 Task: Search one way flight ticket for 2 adults, 2 infants in seat and 1 infant on lap in first from Kaunakakai, Molokai: Molokai Airport (hoolehua Airport) to Springfield: Abraham Lincoln Capital Airport on 5-2-2023. Number of bags: 5 checked bags. Price is upto 45000. Outbound departure time preference is 4:00.
Action: Mouse moved to (220, 341)
Screenshot: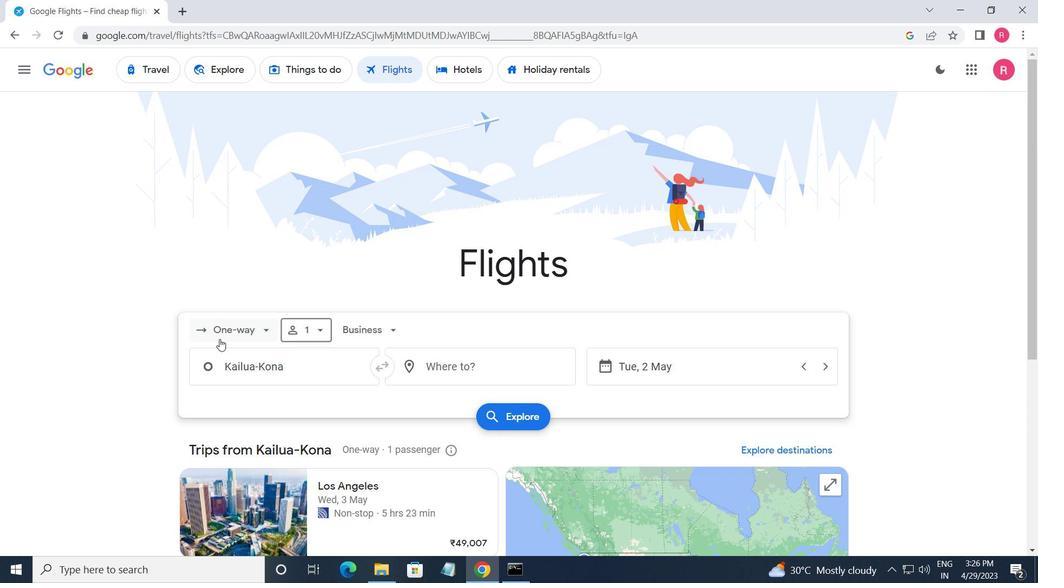 
Action: Mouse pressed left at (220, 341)
Screenshot: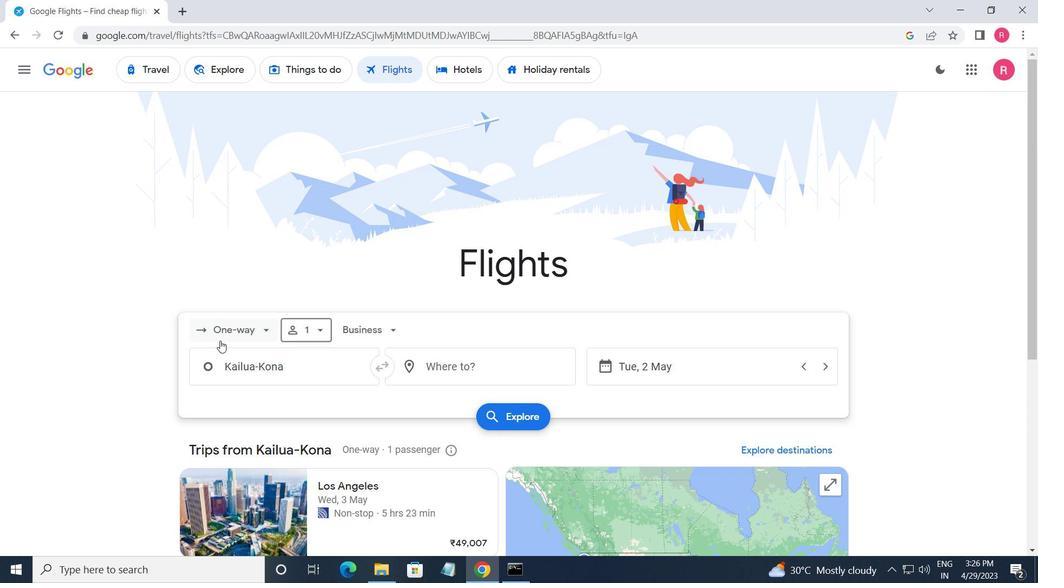 
Action: Mouse moved to (256, 390)
Screenshot: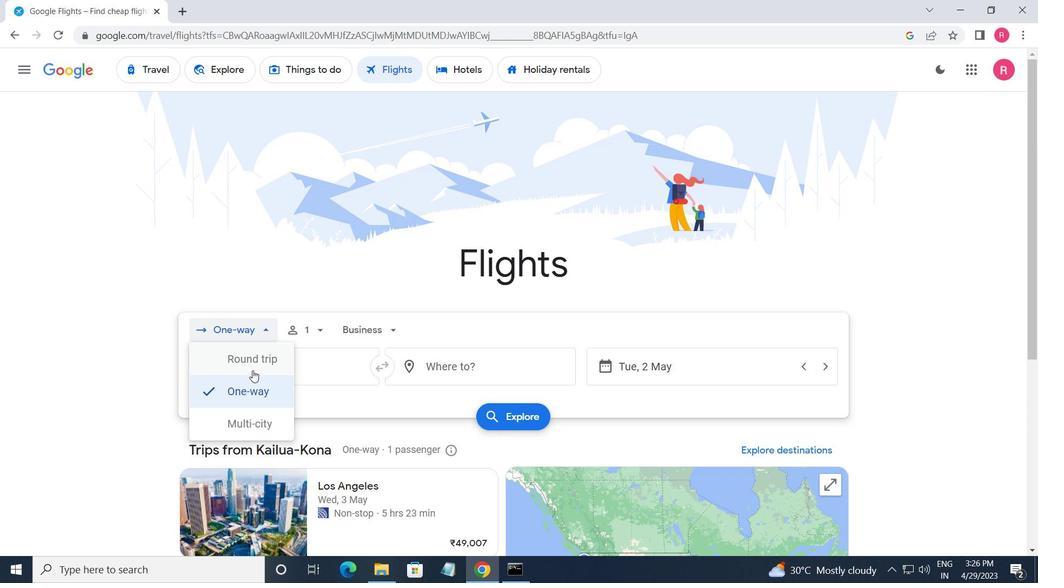 
Action: Mouse pressed left at (256, 390)
Screenshot: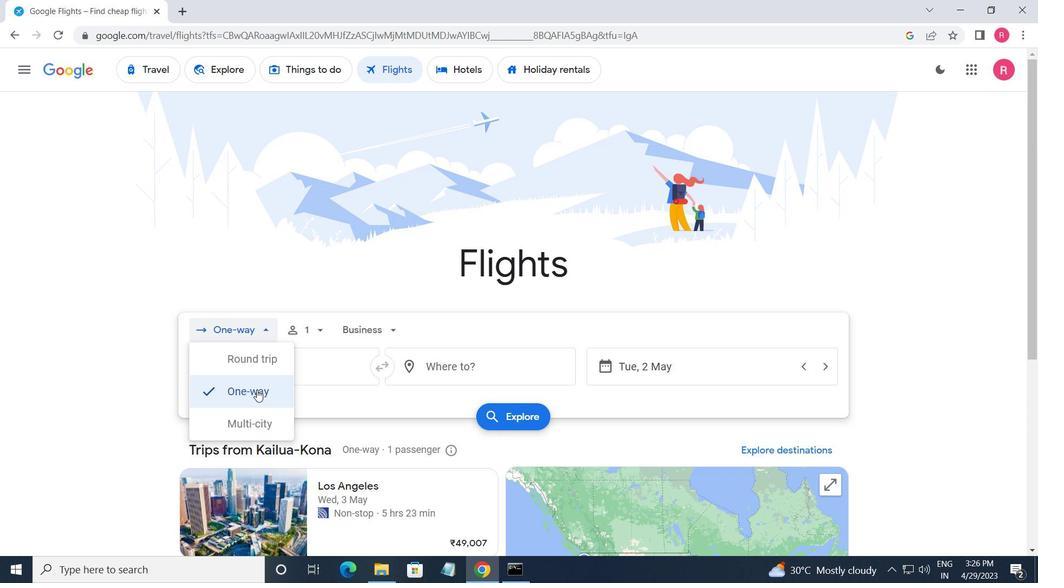 
Action: Mouse moved to (304, 341)
Screenshot: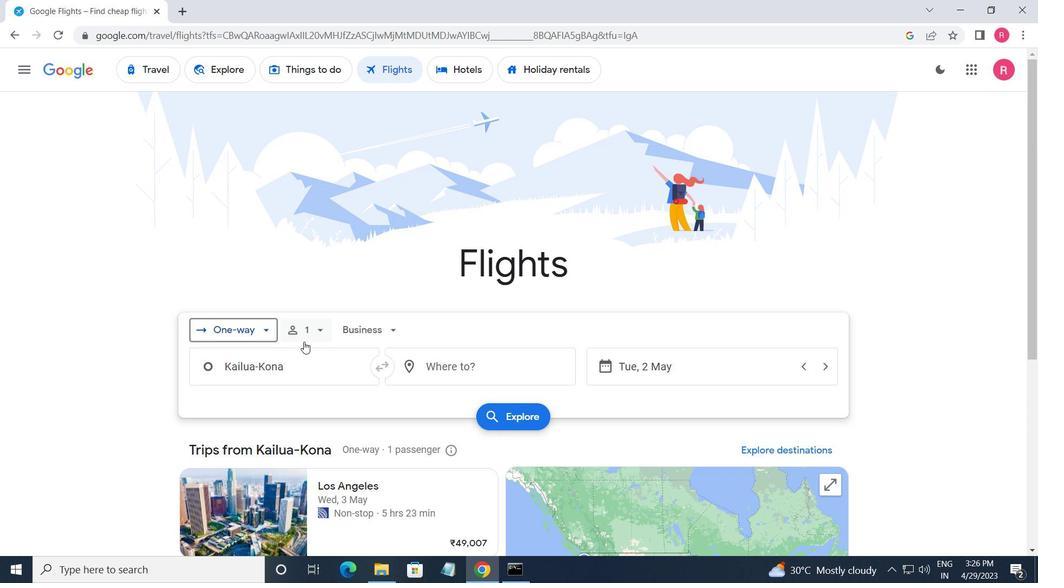 
Action: Mouse pressed left at (304, 341)
Screenshot: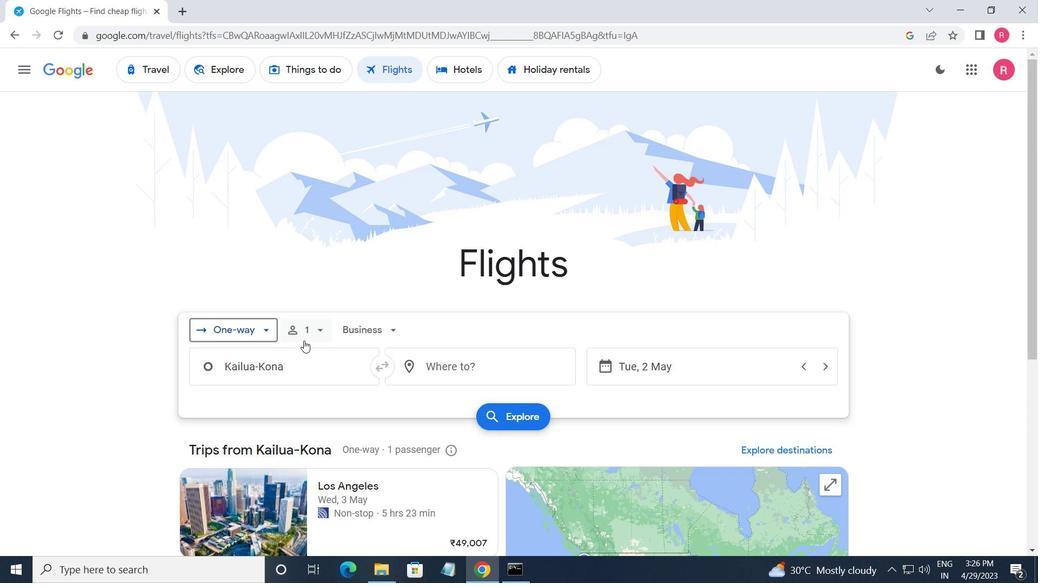 
Action: Mouse moved to (301, 328)
Screenshot: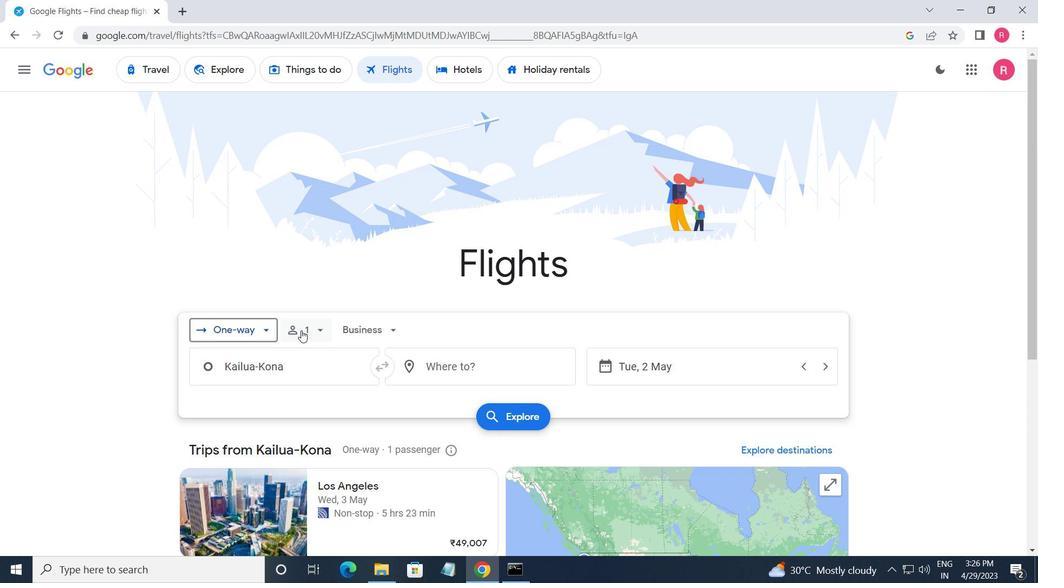 
Action: Mouse pressed left at (301, 328)
Screenshot: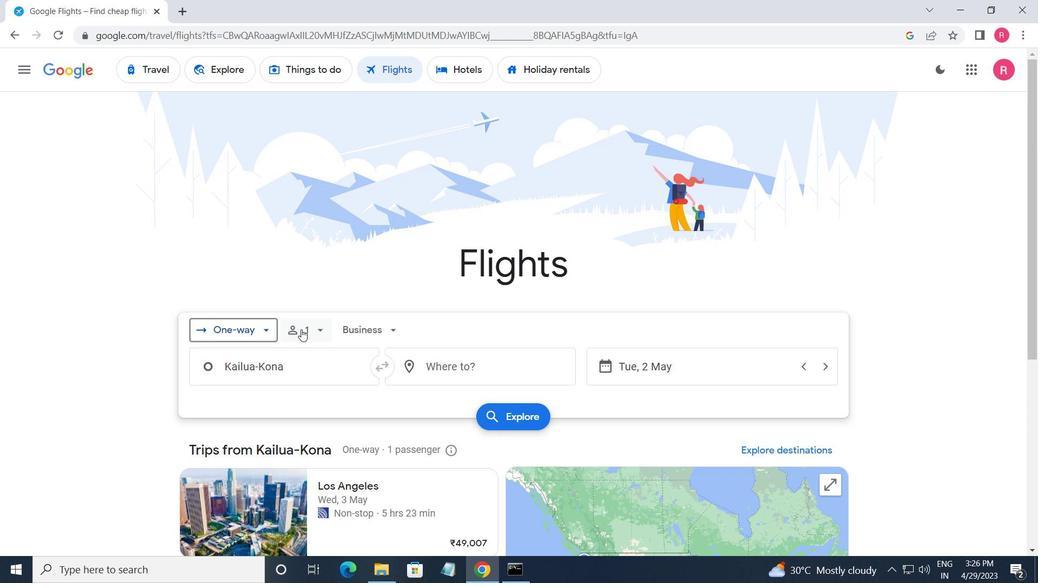 
Action: Mouse moved to (327, 335)
Screenshot: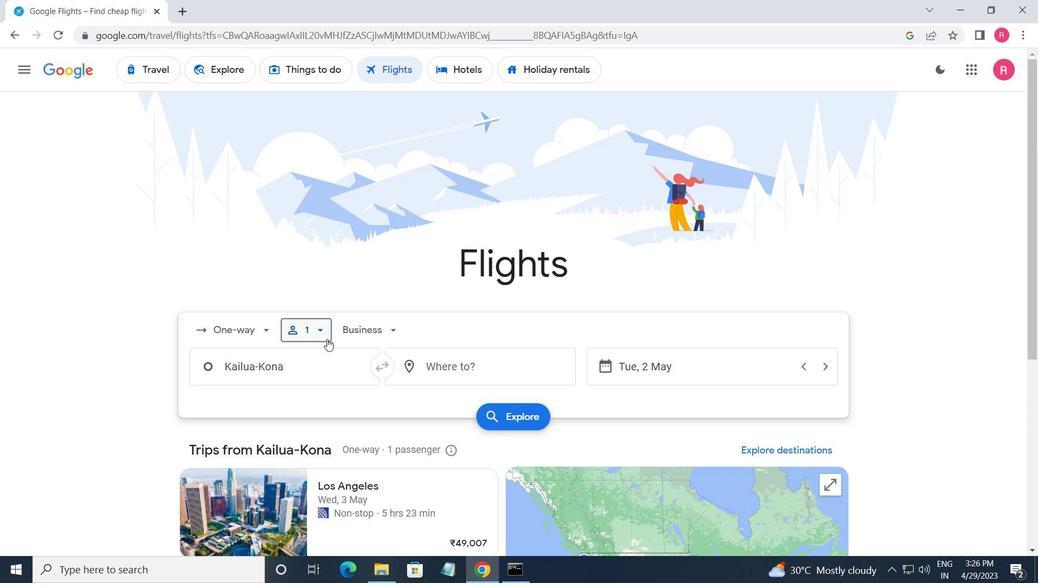 
Action: Mouse pressed left at (327, 335)
Screenshot: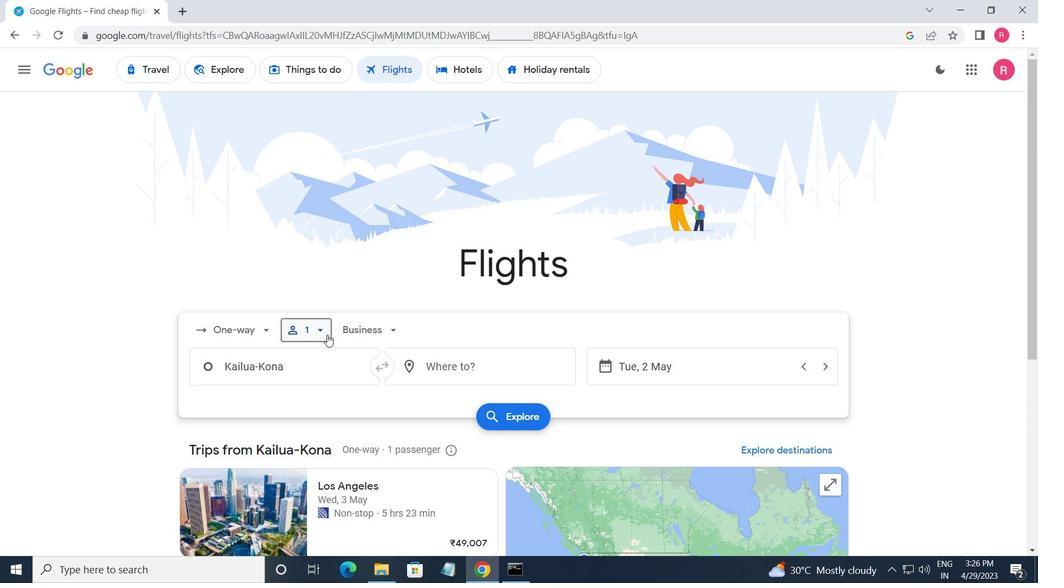 
Action: Mouse moved to (424, 370)
Screenshot: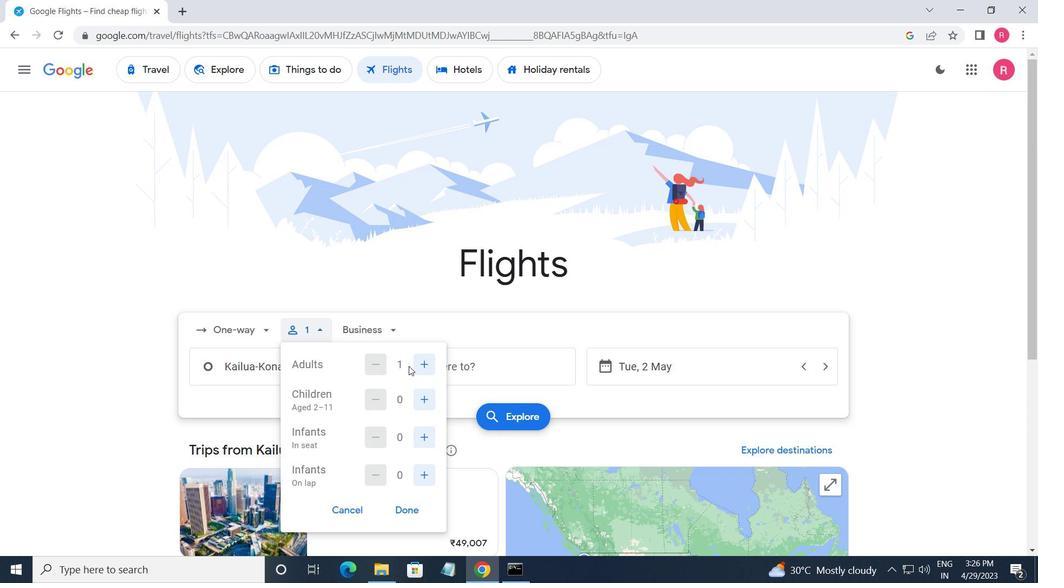 
Action: Mouse pressed left at (424, 370)
Screenshot: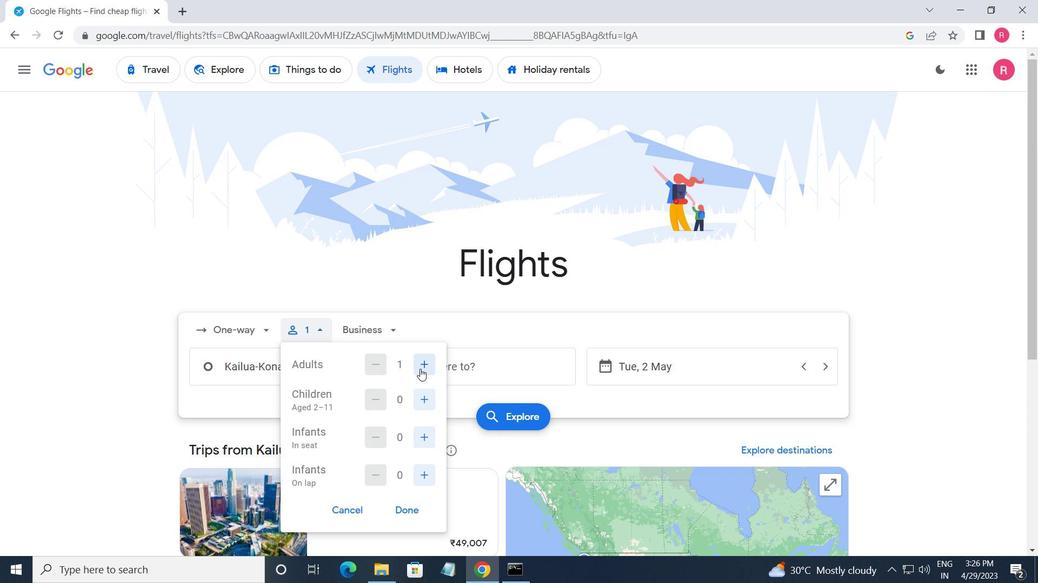 
Action: Mouse moved to (429, 397)
Screenshot: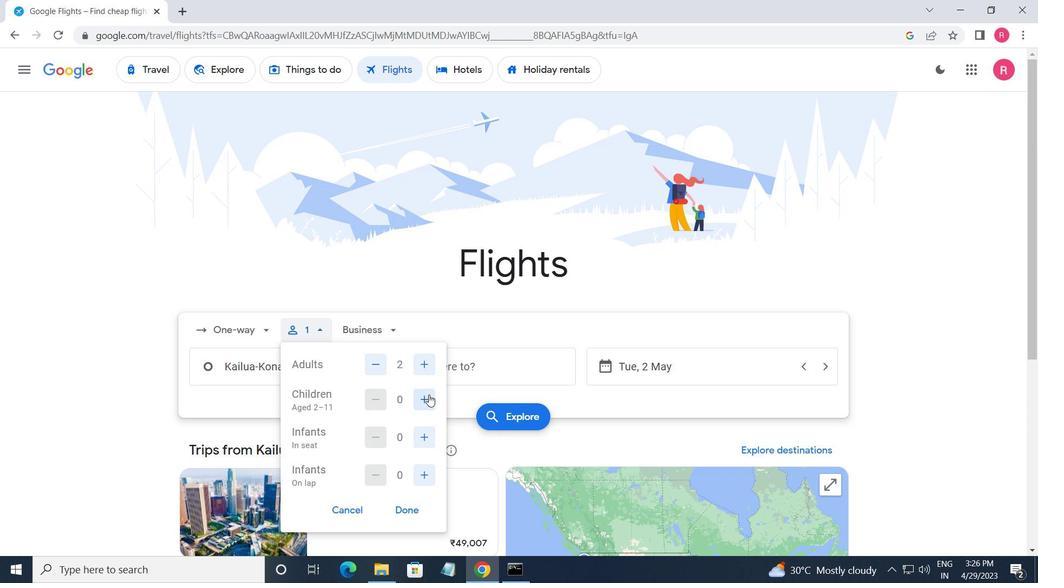 
Action: Mouse pressed left at (429, 397)
Screenshot: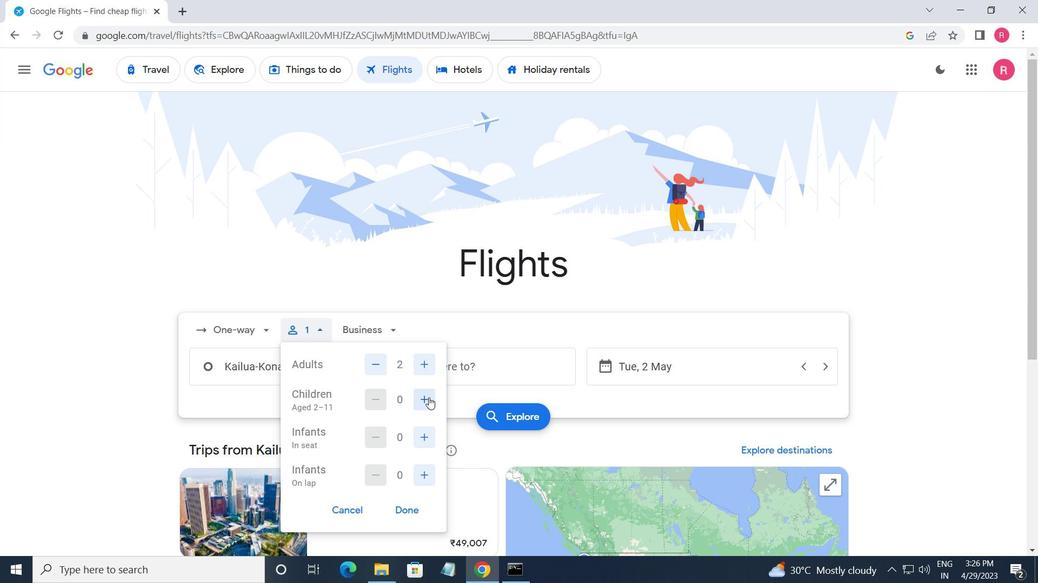 
Action: Mouse pressed left at (429, 397)
Screenshot: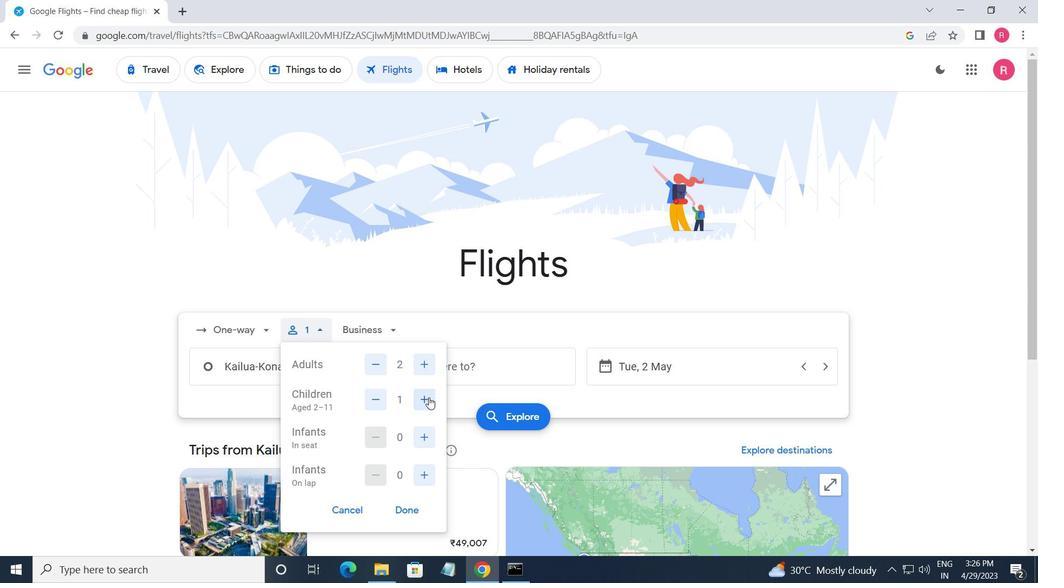 
Action: Mouse moved to (431, 448)
Screenshot: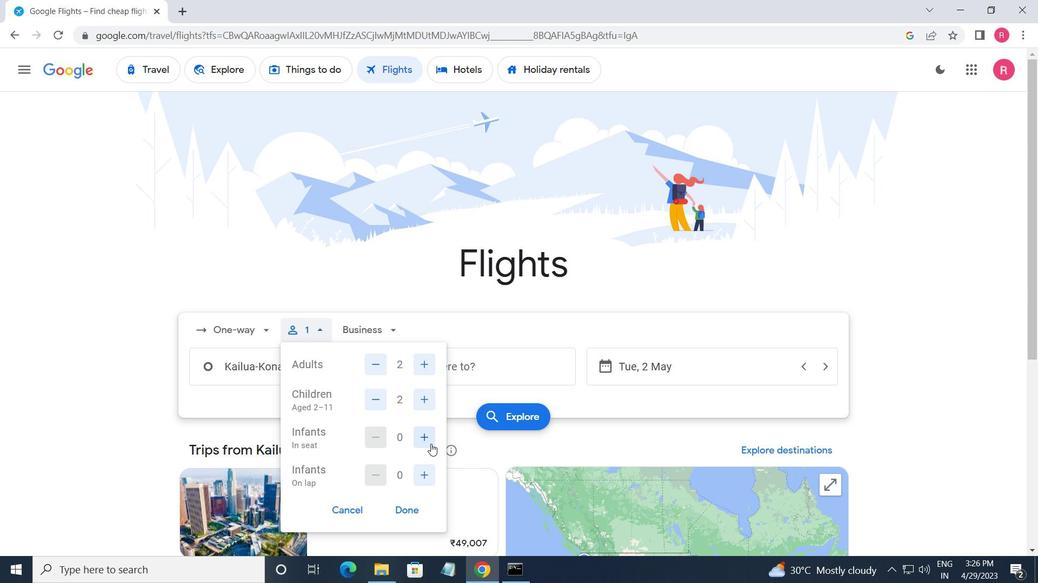 
Action: Mouse pressed left at (431, 448)
Screenshot: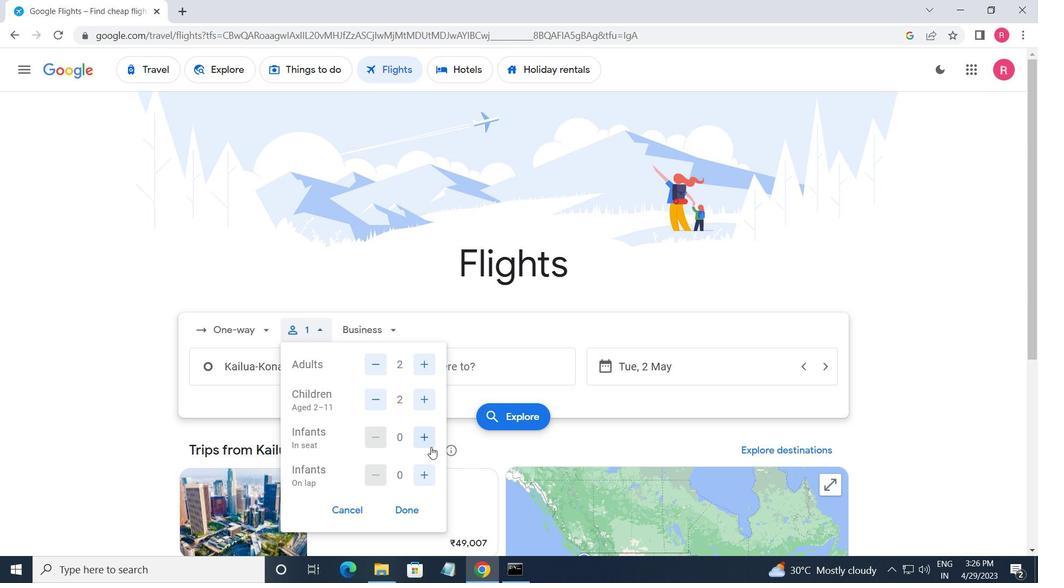 
Action: Mouse moved to (416, 514)
Screenshot: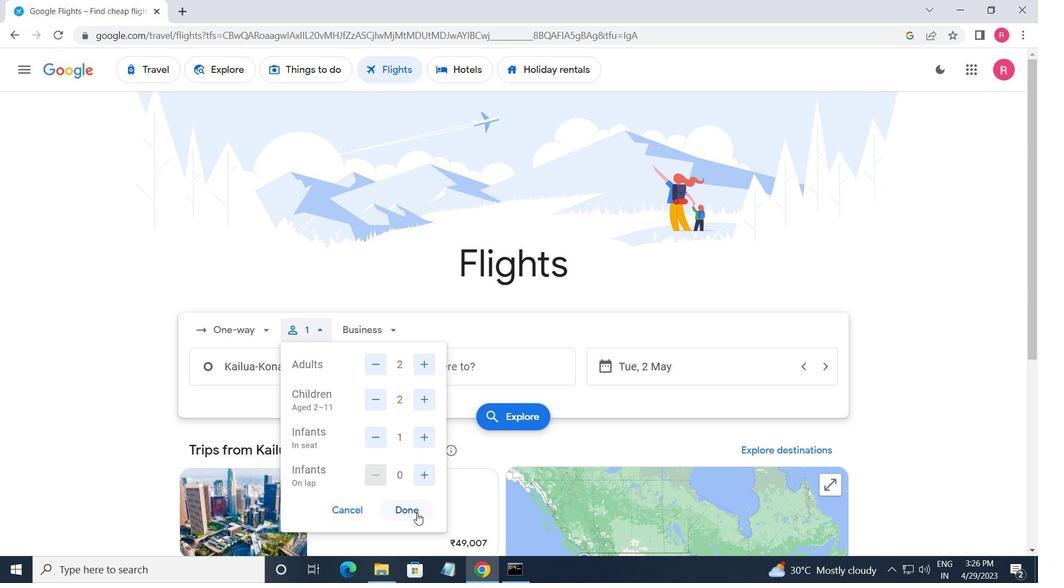 
Action: Mouse pressed left at (416, 514)
Screenshot: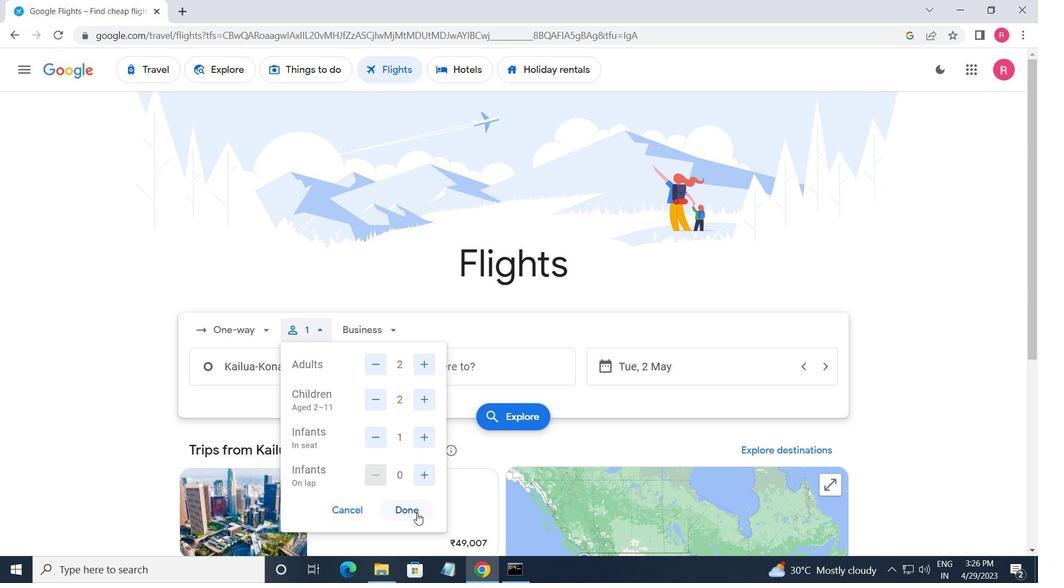 
Action: Mouse moved to (367, 338)
Screenshot: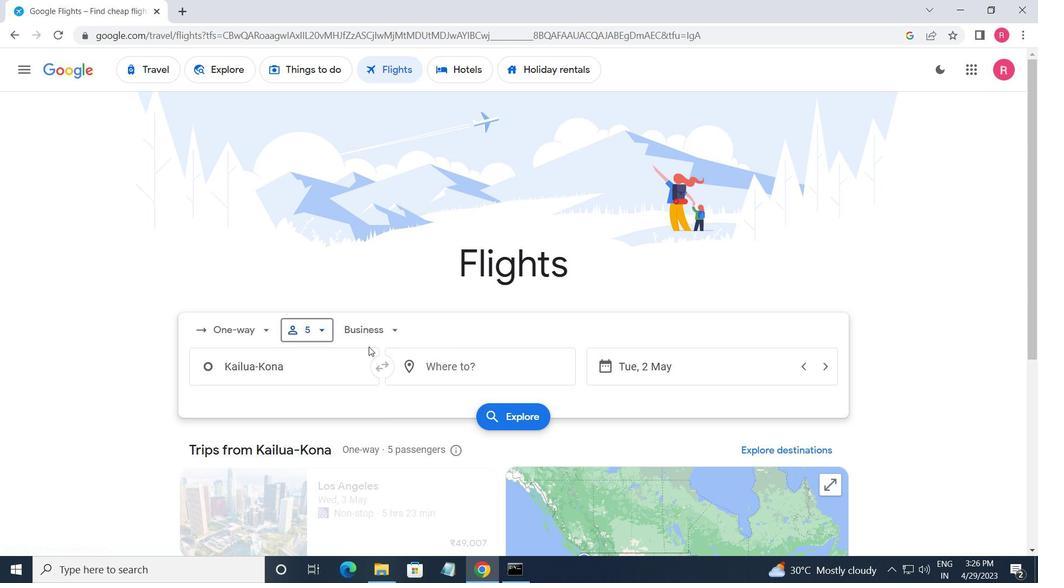 
Action: Mouse pressed left at (367, 338)
Screenshot: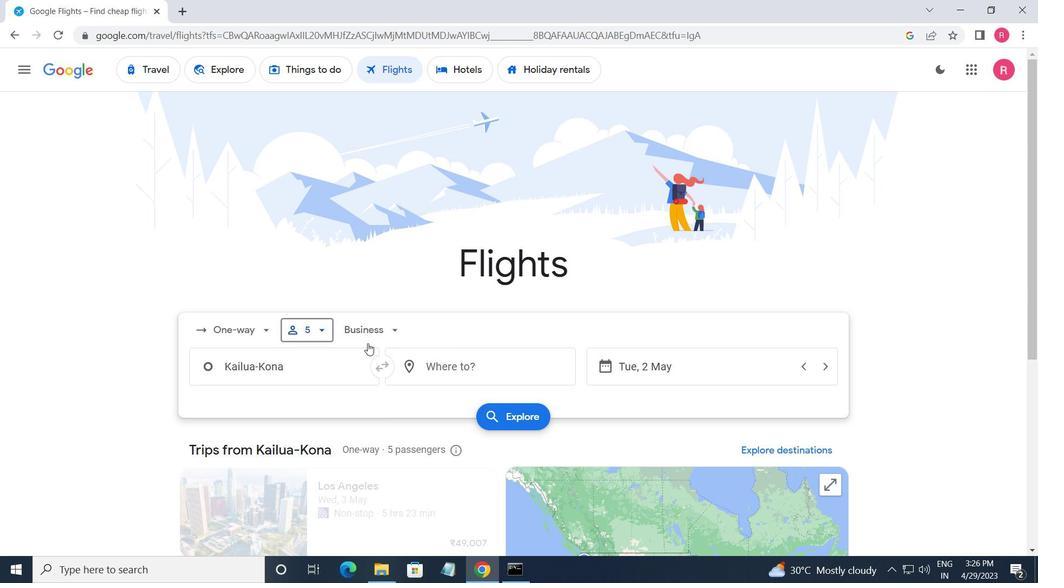 
Action: Mouse moved to (398, 452)
Screenshot: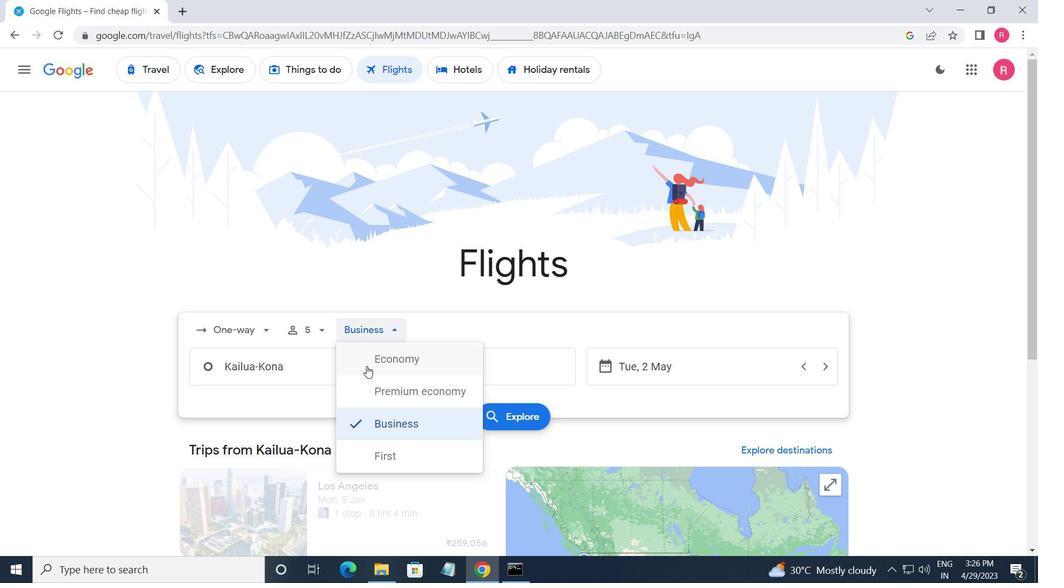 
Action: Mouse pressed left at (398, 452)
Screenshot: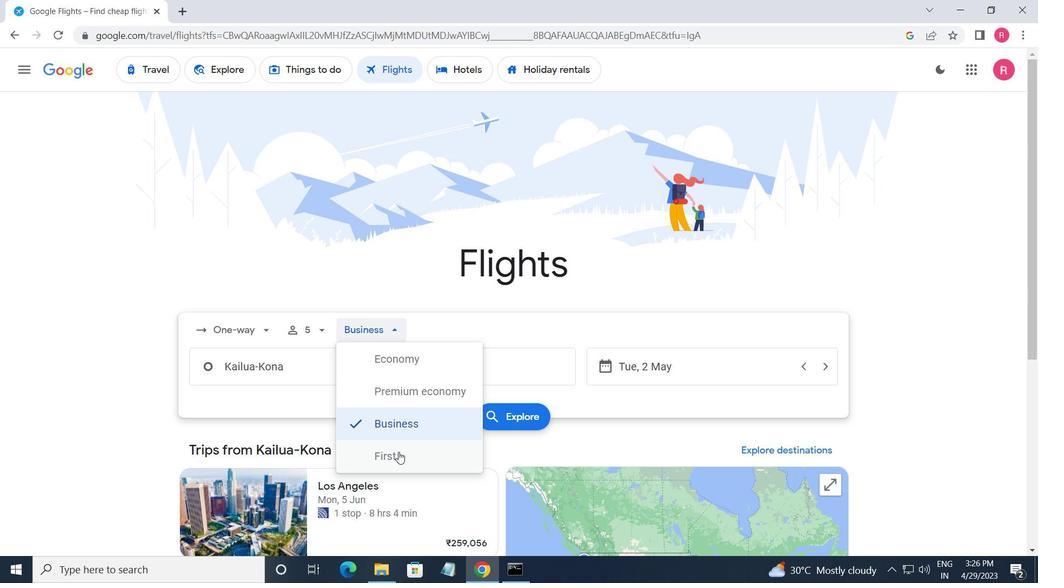 
Action: Mouse moved to (342, 379)
Screenshot: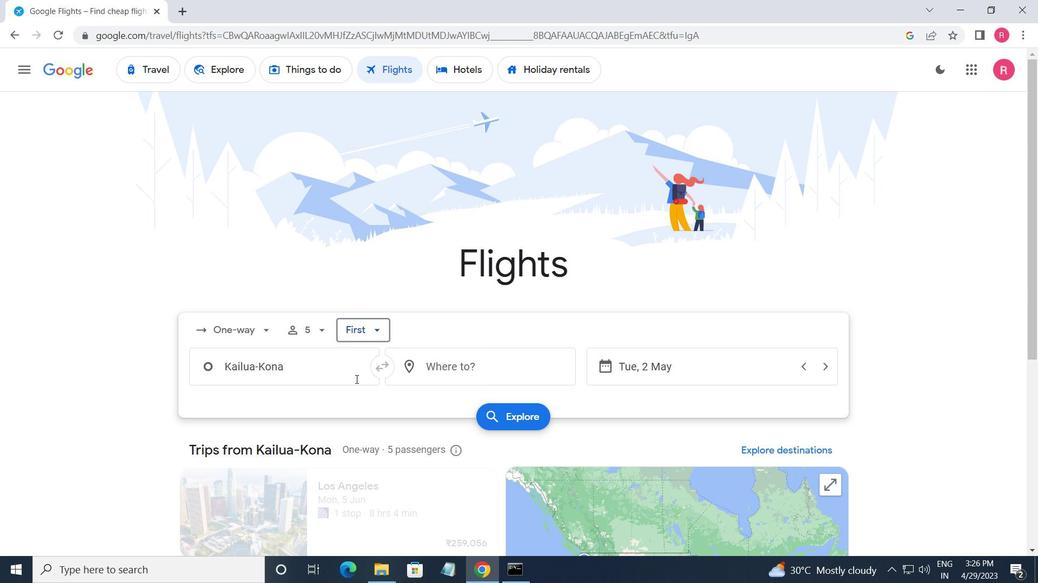 
Action: Mouse pressed left at (342, 379)
Screenshot: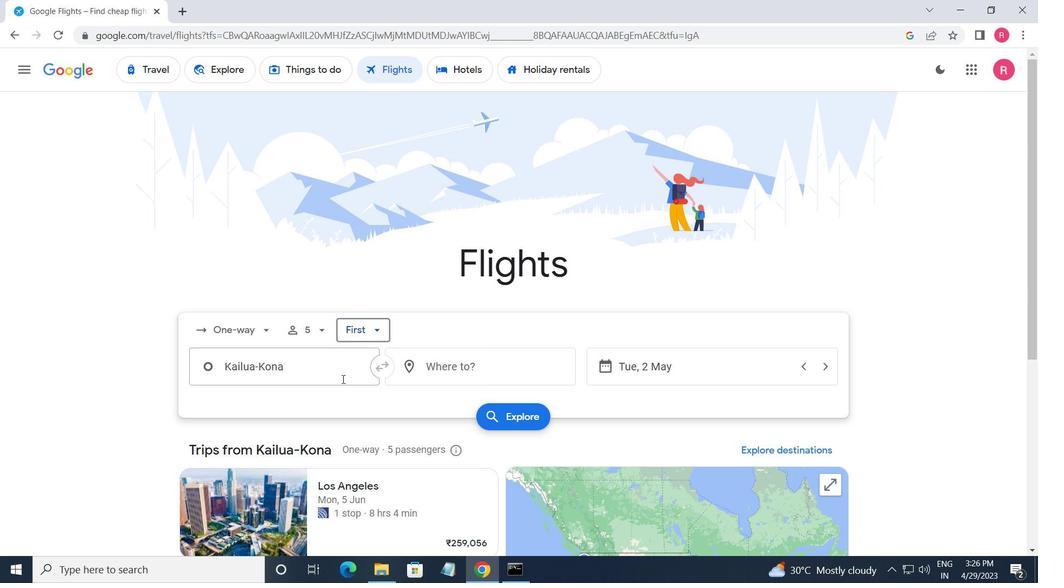 
Action: Key pressed <Key.shift>MOLOKAO<Key.backspace>I
Screenshot: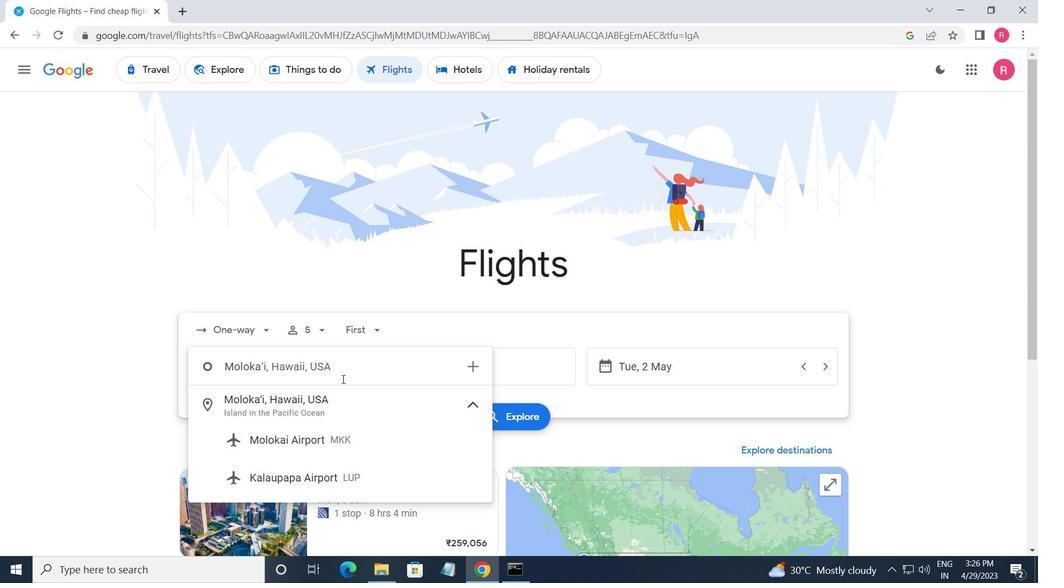 
Action: Mouse moved to (327, 432)
Screenshot: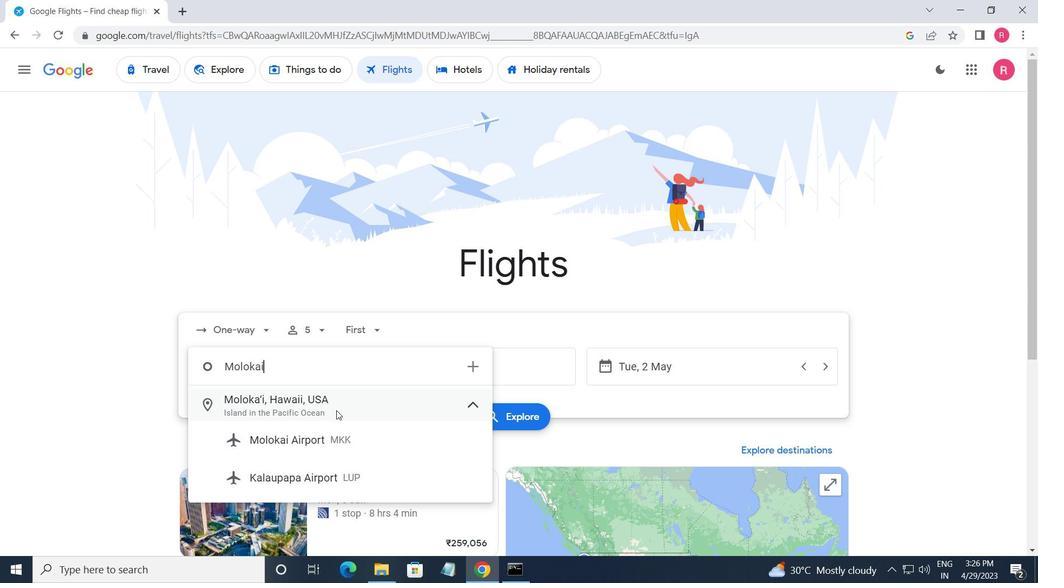 
Action: Mouse pressed left at (327, 432)
Screenshot: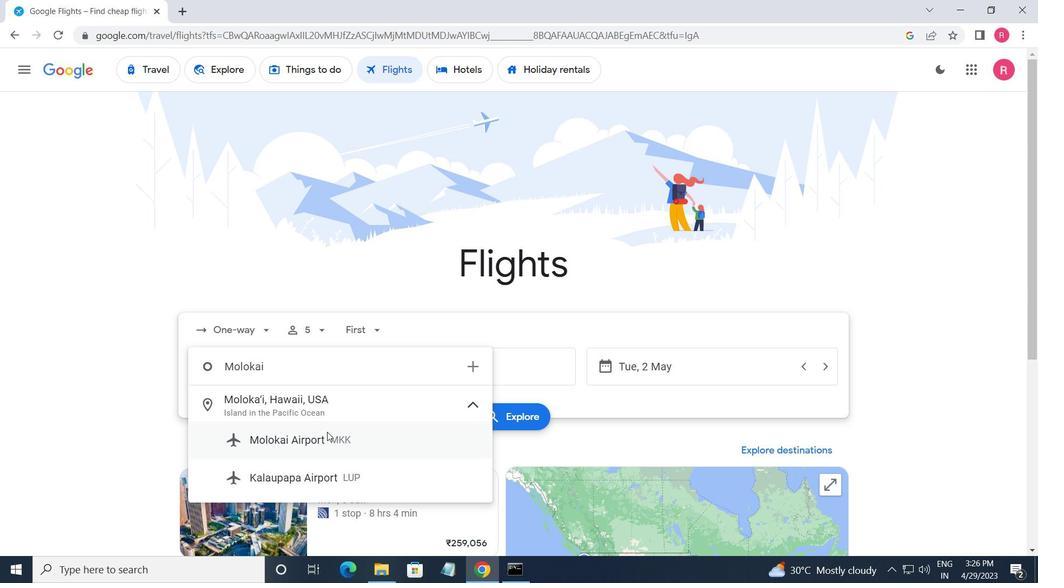 
Action: Mouse moved to (477, 365)
Screenshot: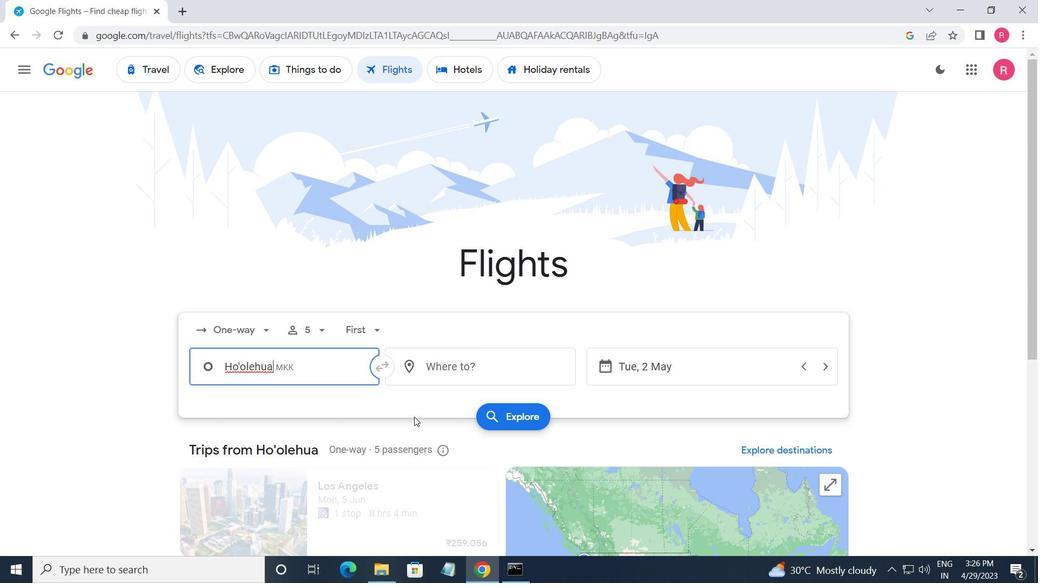
Action: Mouse pressed left at (477, 365)
Screenshot: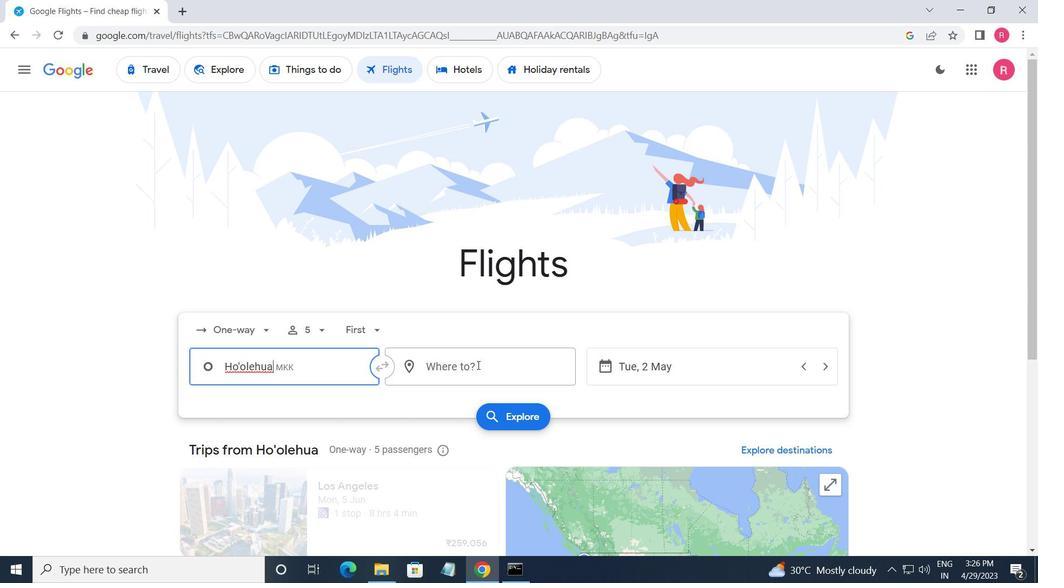 
Action: Mouse moved to (447, 496)
Screenshot: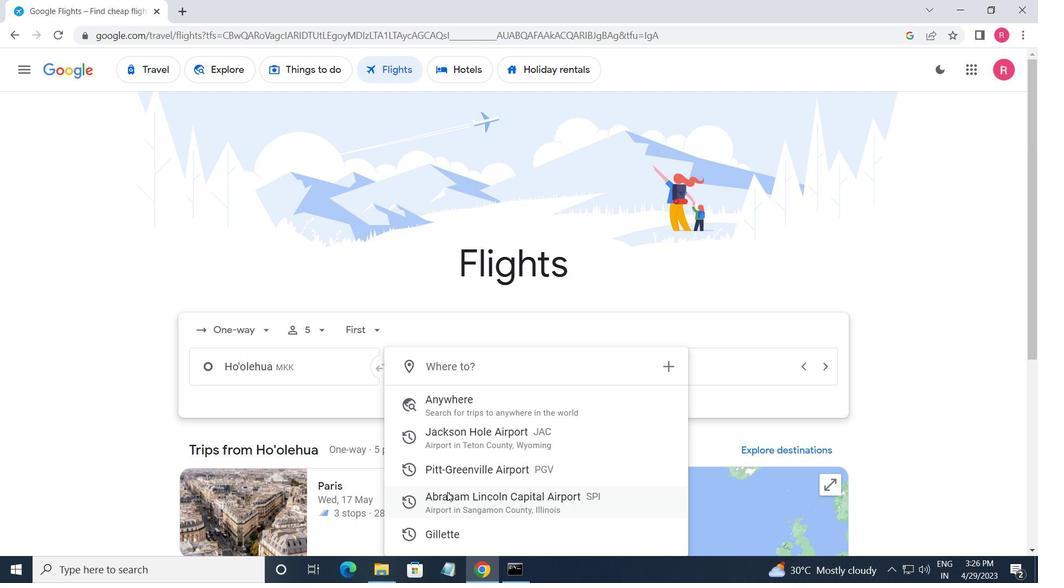 
Action: Mouse pressed left at (447, 496)
Screenshot: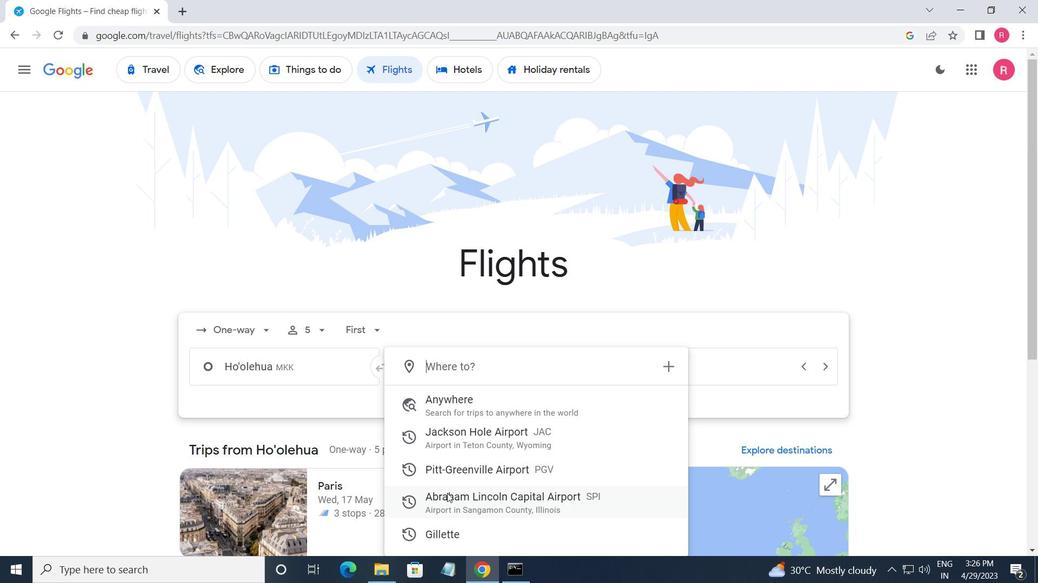 
Action: Mouse moved to (682, 370)
Screenshot: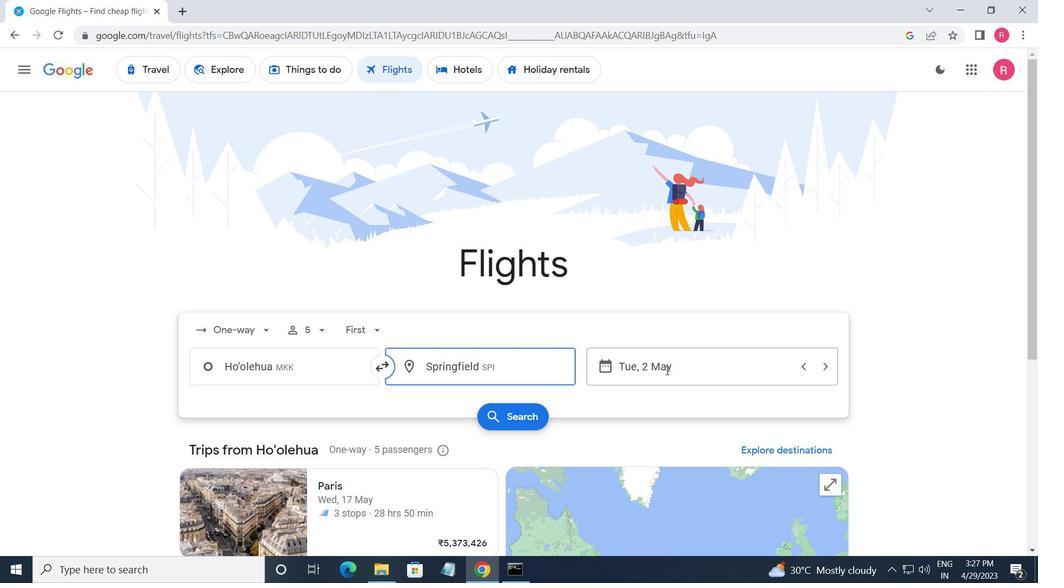 
Action: Mouse pressed left at (682, 370)
Screenshot: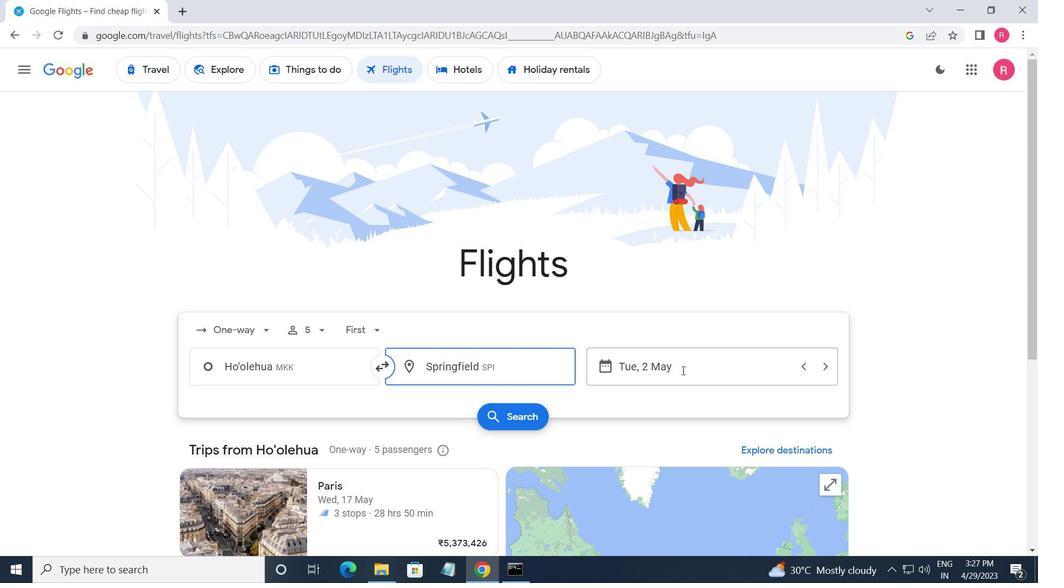 
Action: Mouse moved to (683, 315)
Screenshot: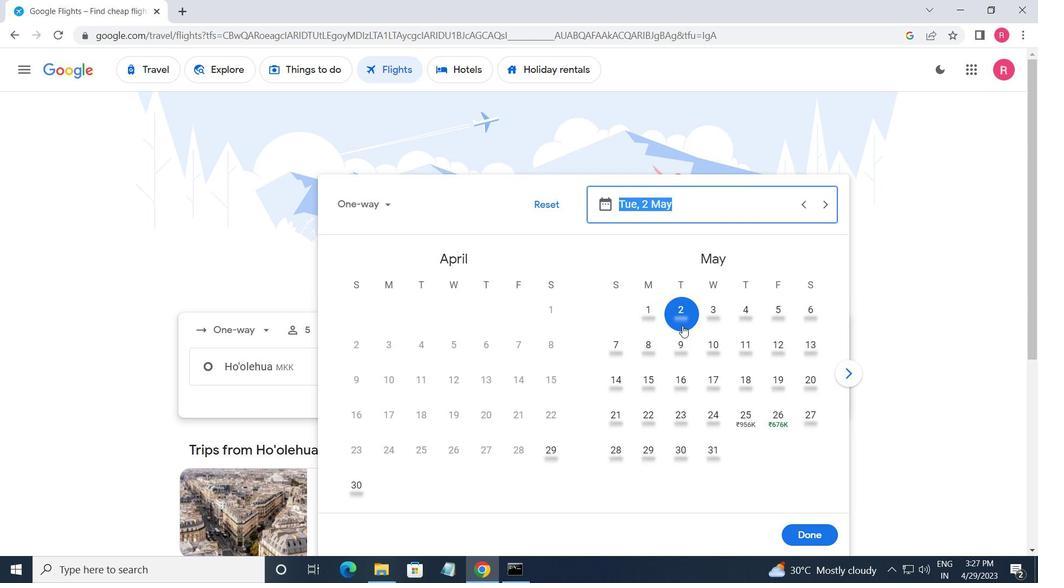 
Action: Mouse pressed left at (683, 315)
Screenshot: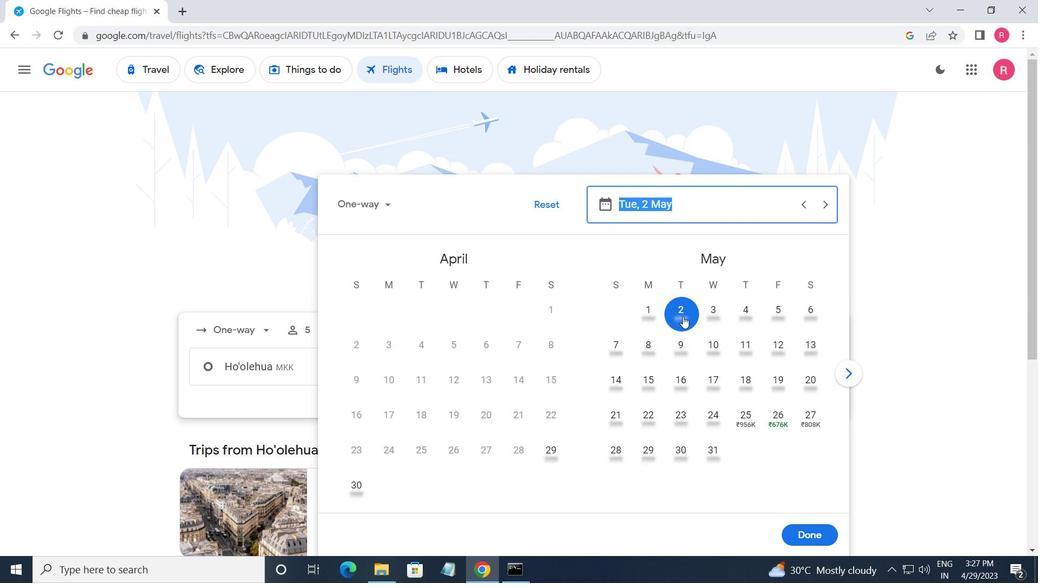 
Action: Mouse moved to (802, 529)
Screenshot: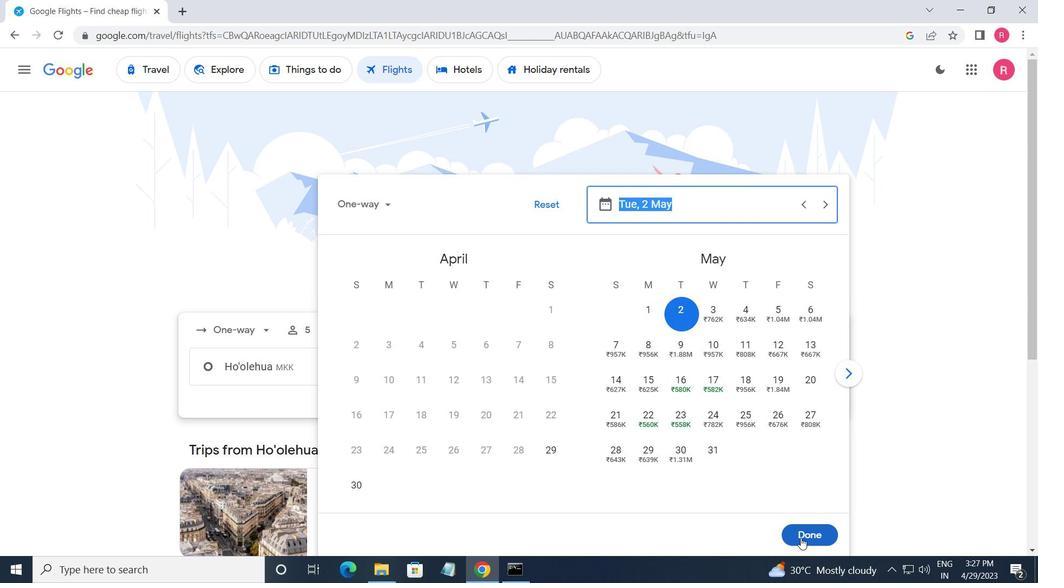 
Action: Mouse pressed left at (802, 529)
Screenshot: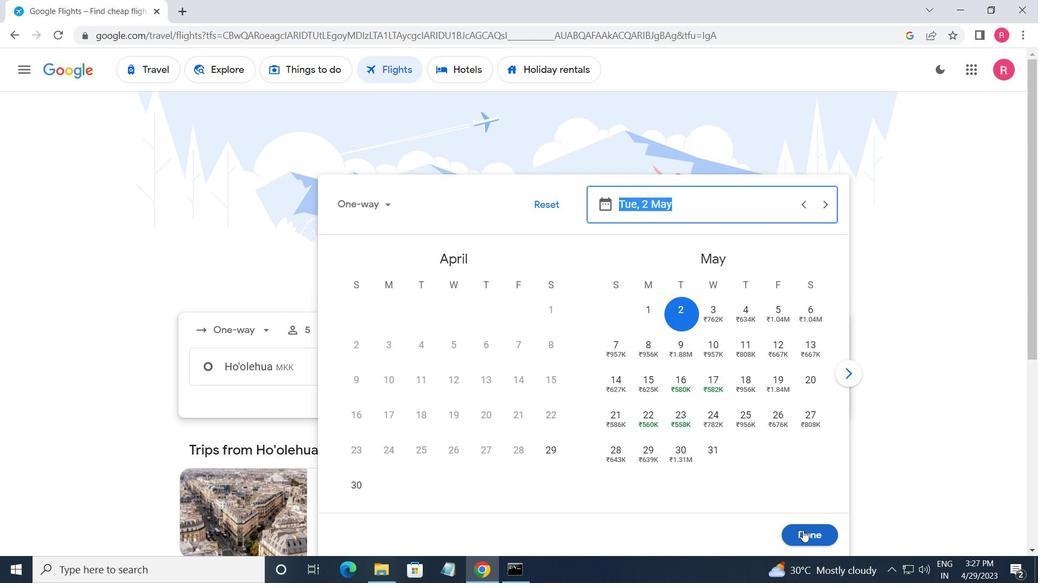 
Action: Mouse moved to (520, 424)
Screenshot: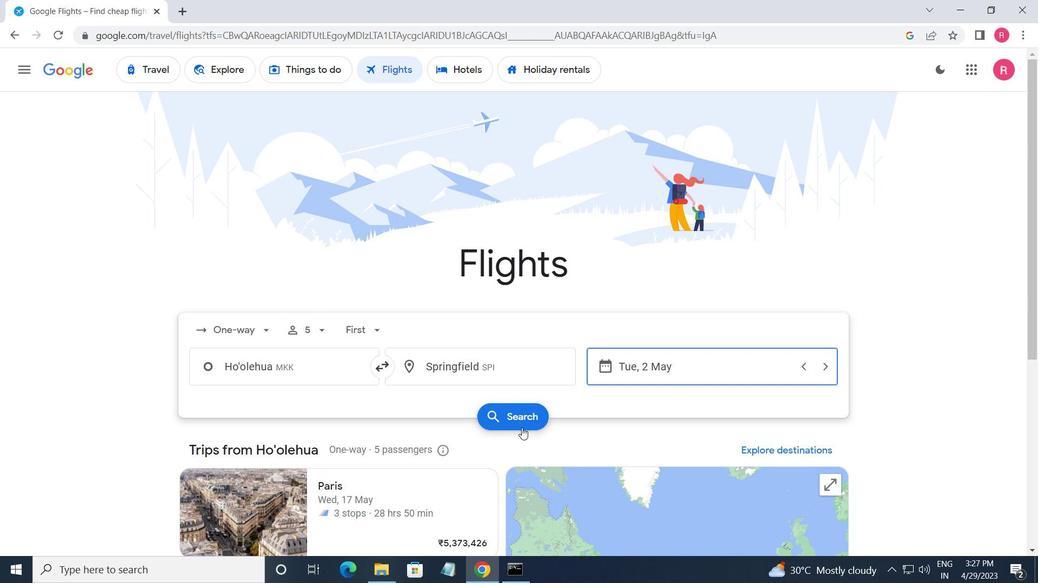 
Action: Mouse pressed left at (520, 424)
Screenshot: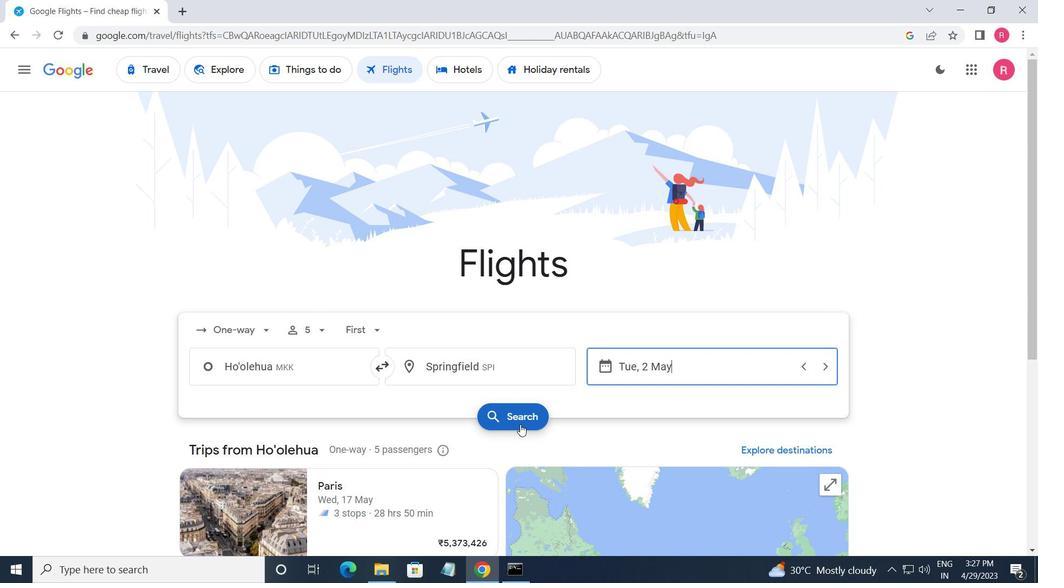 
Action: Mouse moved to (220, 199)
Screenshot: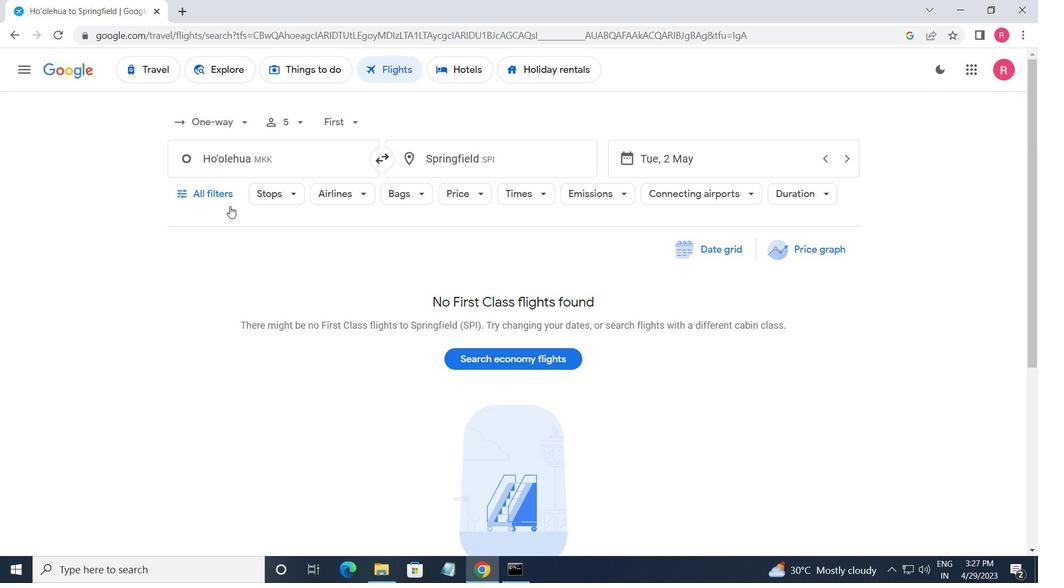 
Action: Mouse pressed left at (220, 199)
Screenshot: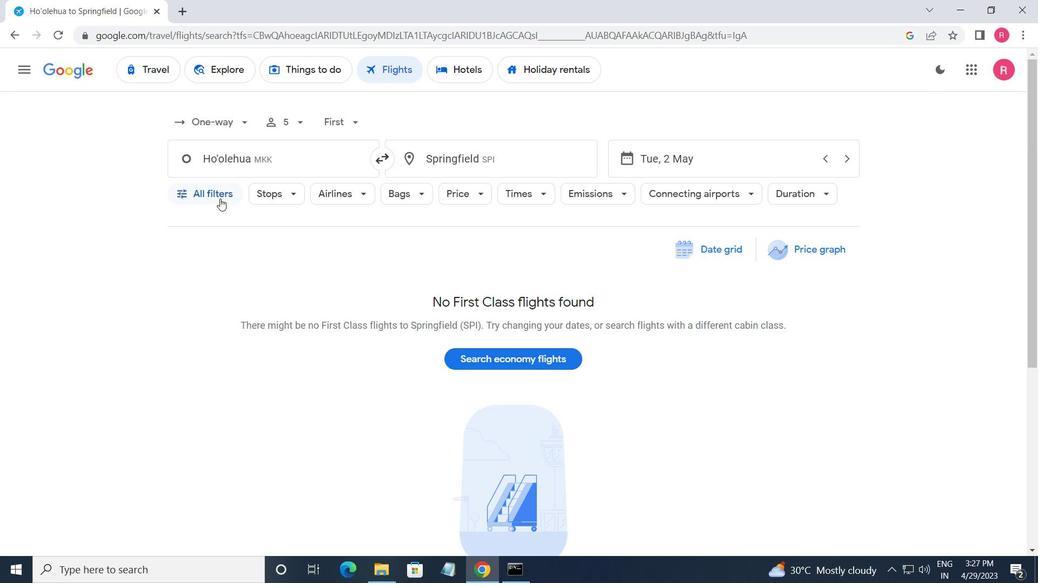 
Action: Mouse moved to (287, 358)
Screenshot: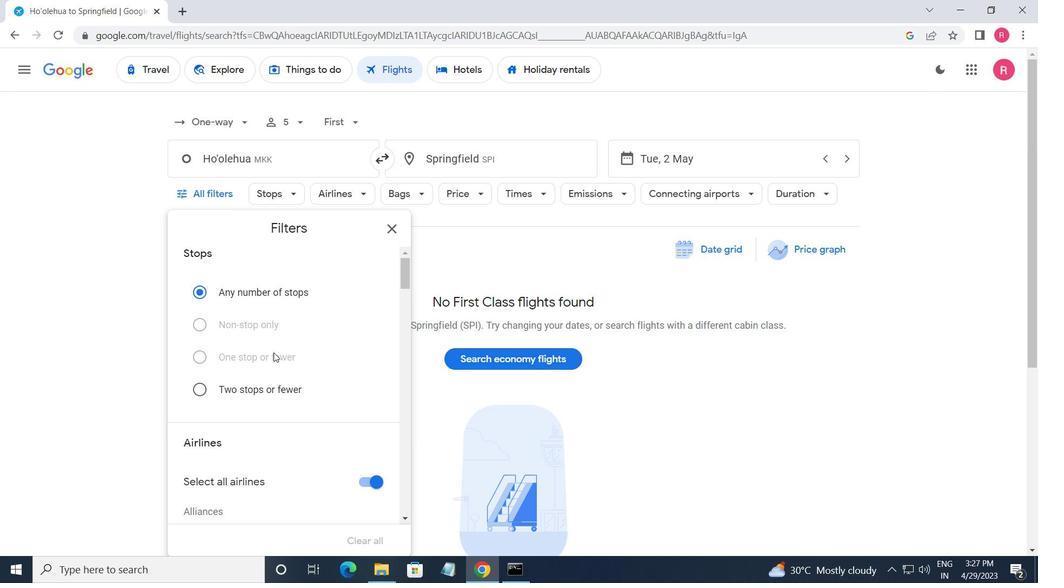 
Action: Mouse scrolled (287, 357) with delta (0, 0)
Screenshot: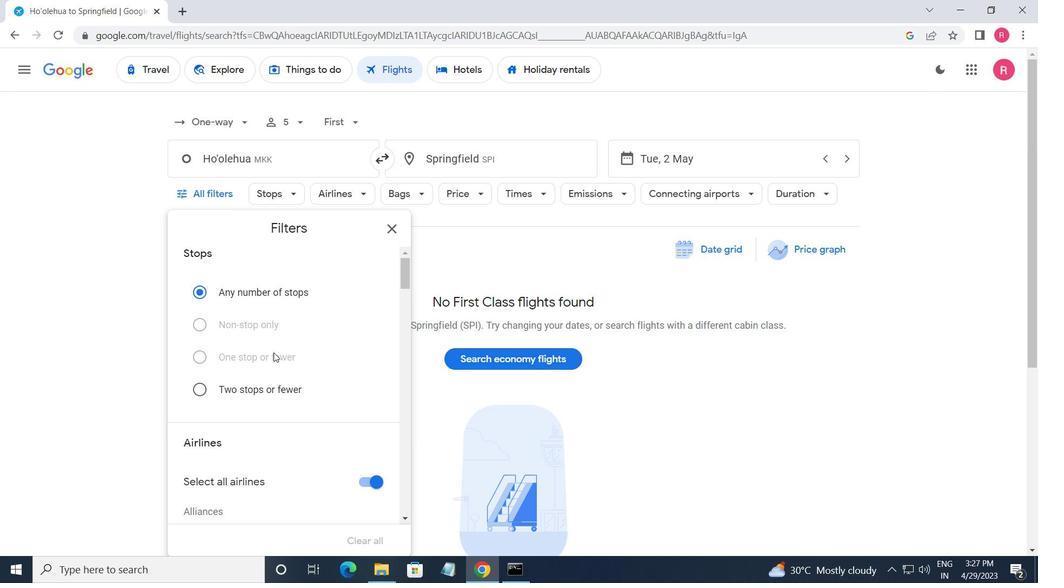 
Action: Mouse moved to (287, 358)
Screenshot: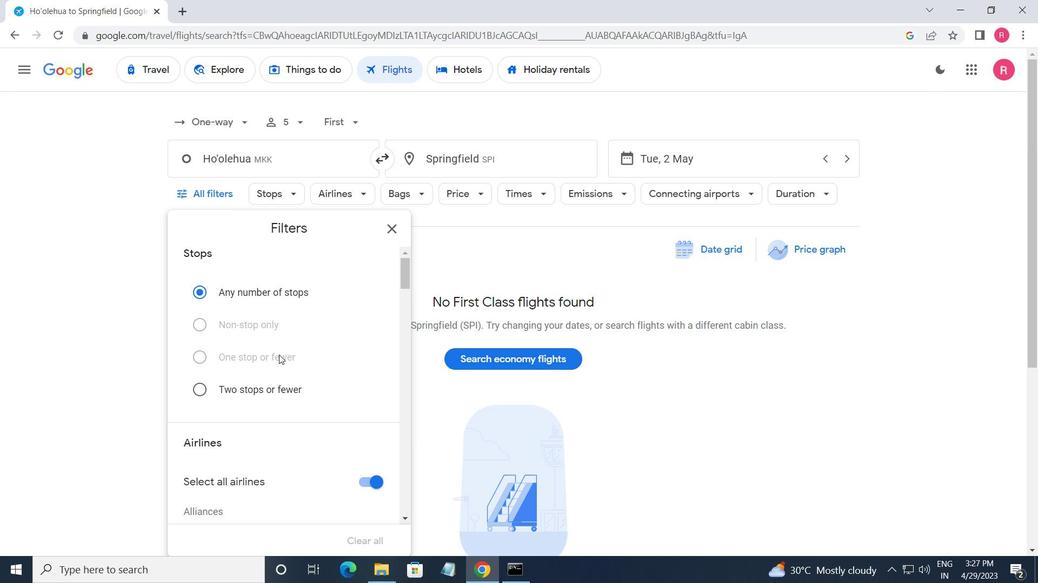 
Action: Mouse scrolled (287, 358) with delta (0, 0)
Screenshot: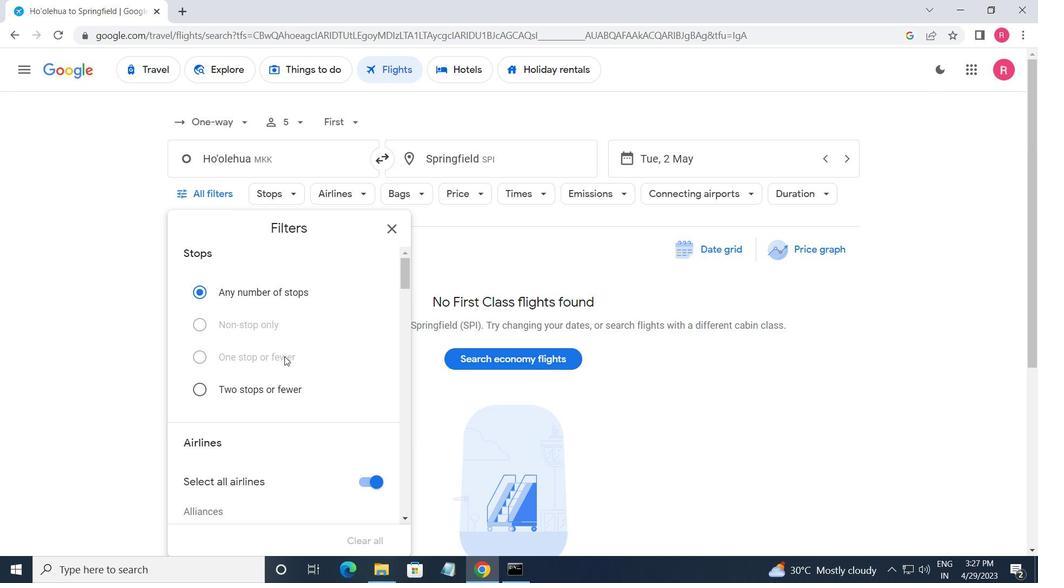 
Action: Mouse scrolled (287, 358) with delta (0, 0)
Screenshot: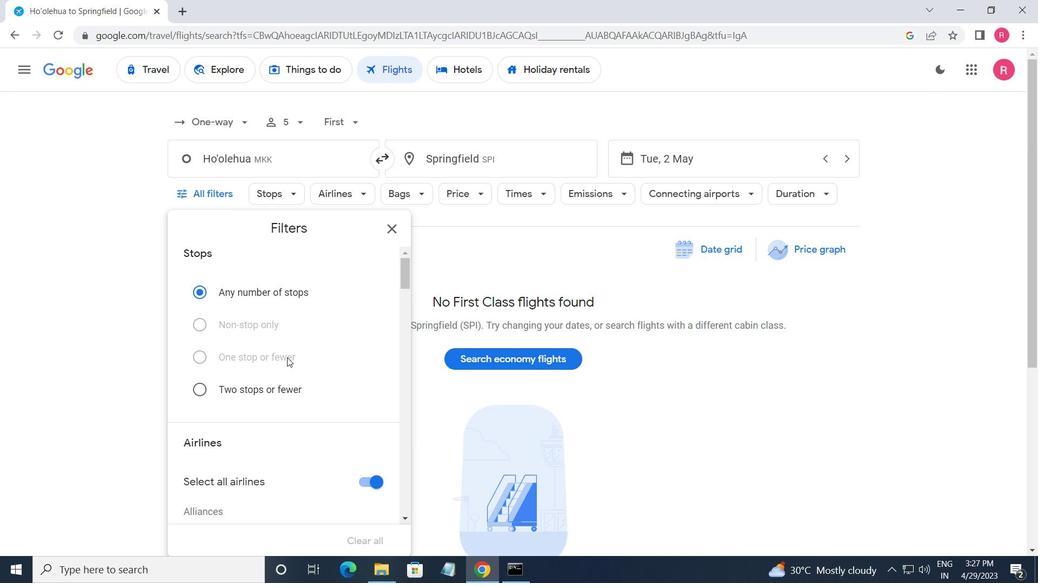 
Action: Mouse scrolled (287, 358) with delta (0, 0)
Screenshot: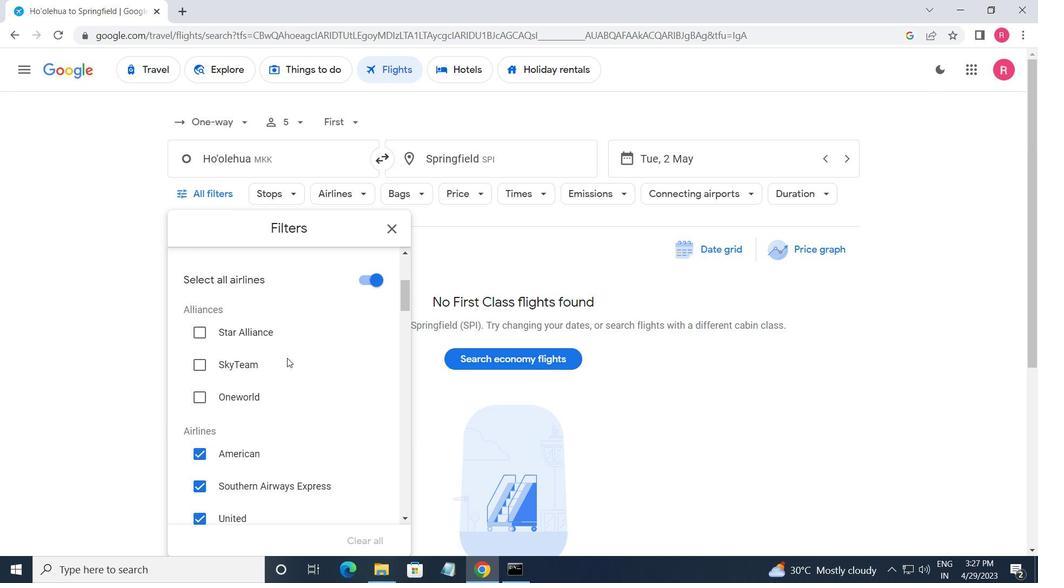 
Action: Mouse scrolled (287, 358) with delta (0, 0)
Screenshot: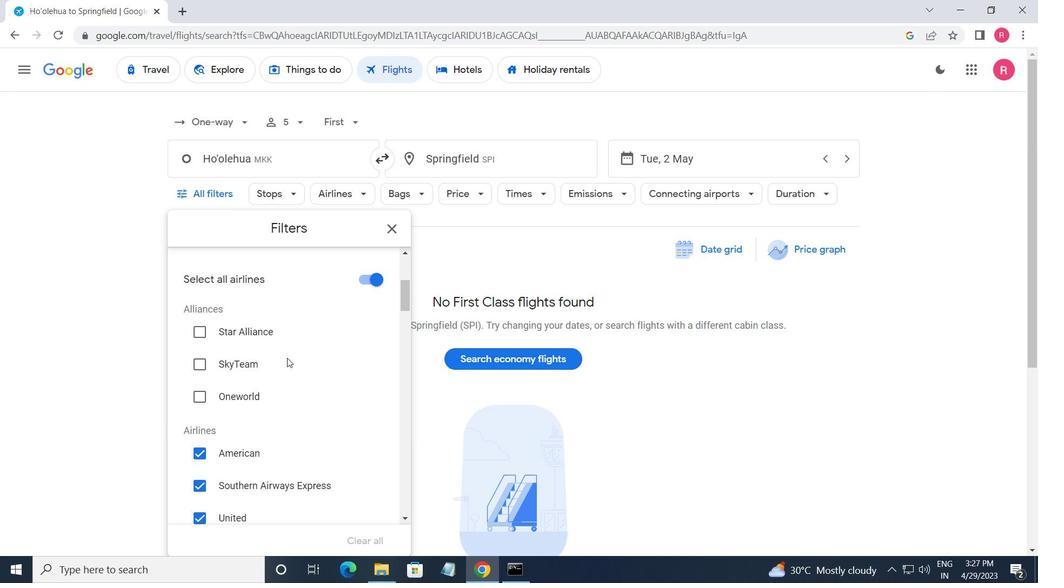 
Action: Mouse moved to (306, 339)
Screenshot: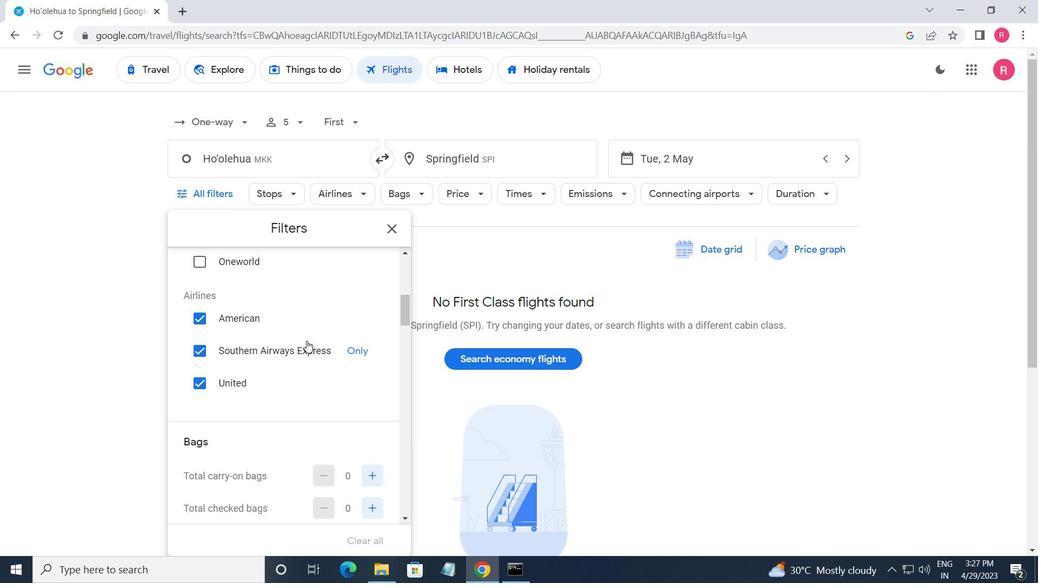 
Action: Mouse scrolled (306, 340) with delta (0, 0)
Screenshot: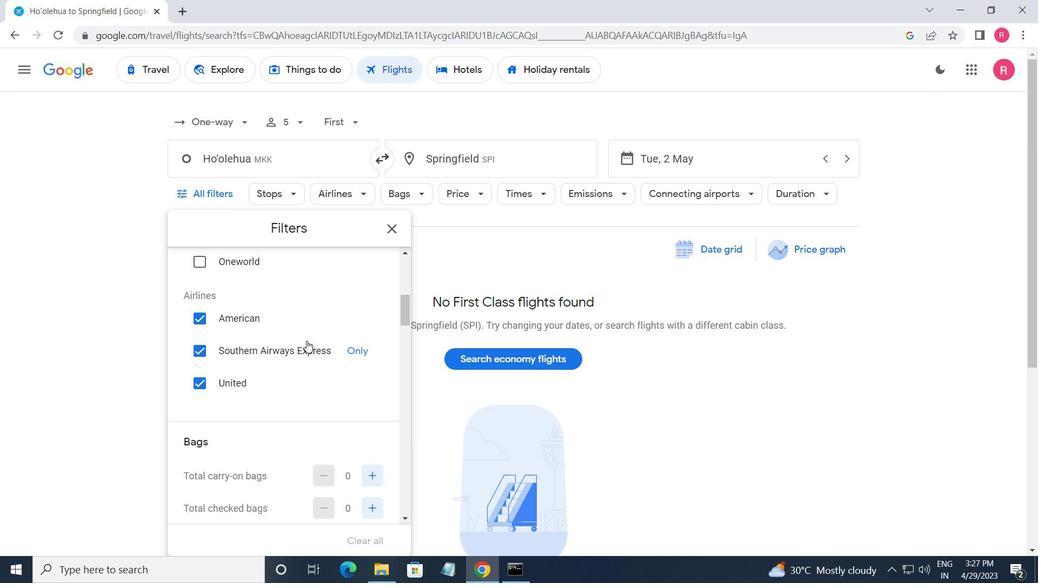 
Action: Mouse scrolled (306, 340) with delta (0, 0)
Screenshot: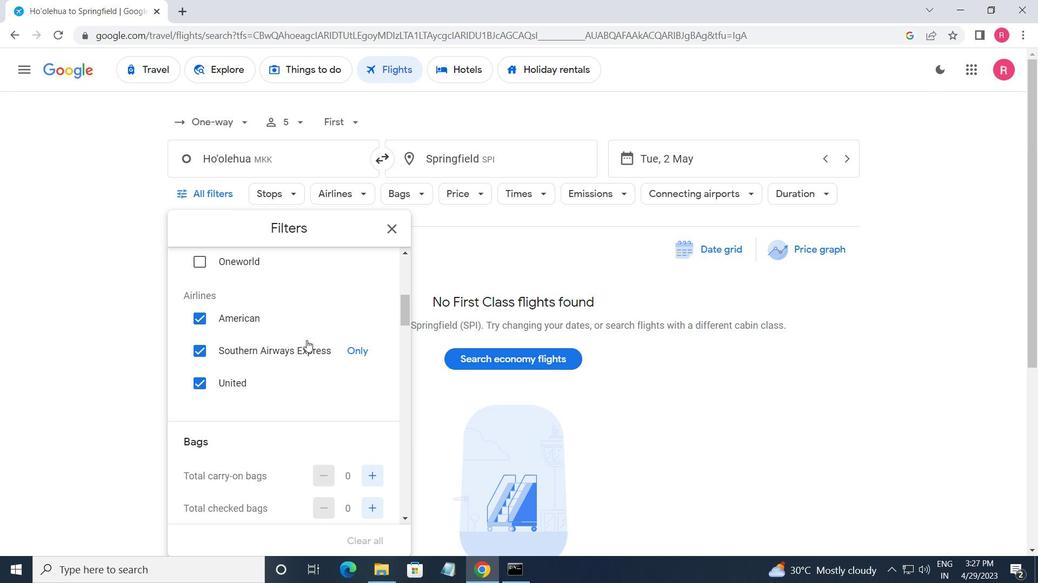 
Action: Mouse moved to (369, 275)
Screenshot: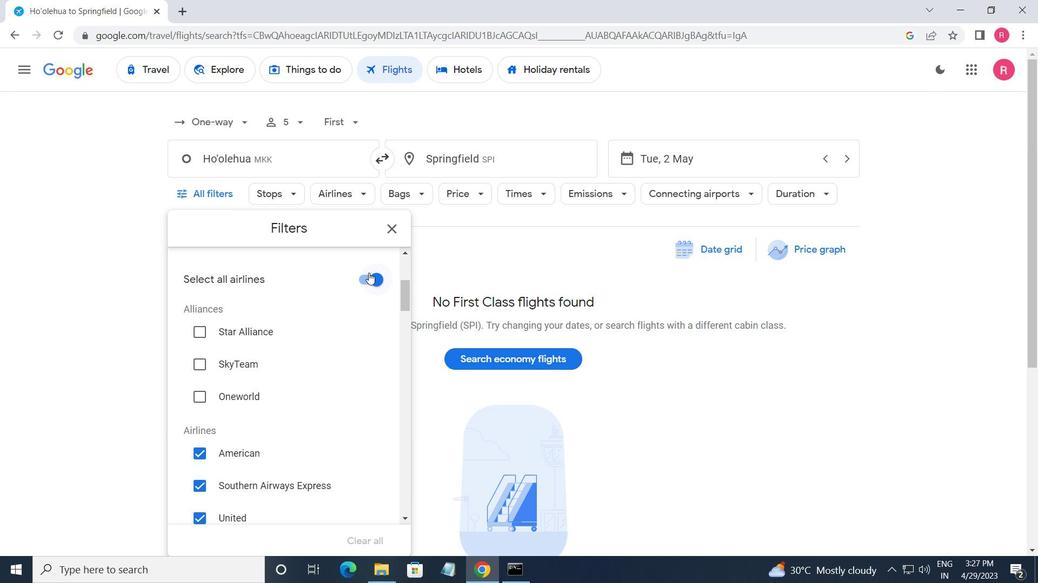 
Action: Mouse pressed left at (369, 275)
Screenshot: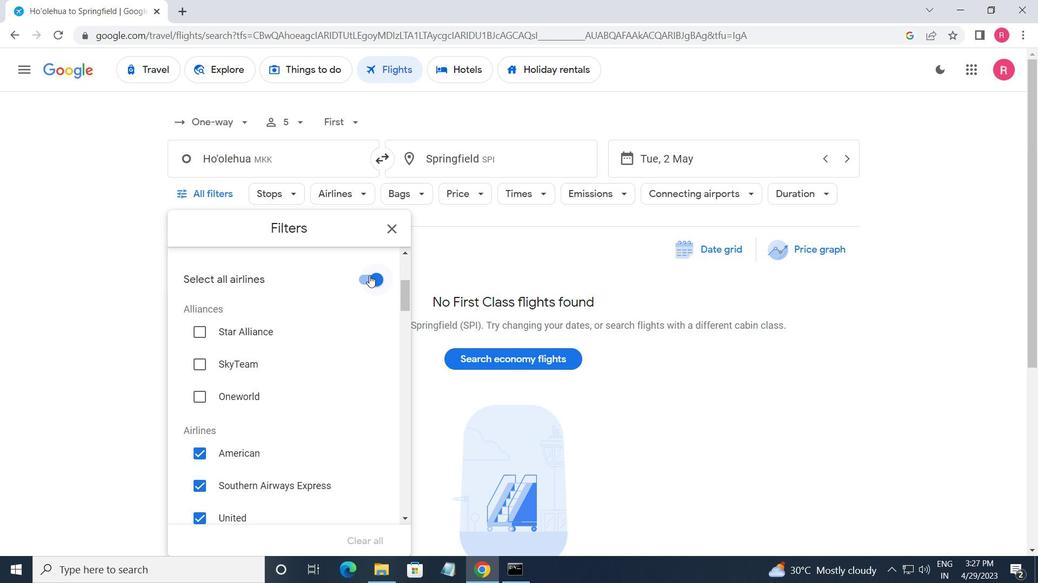
Action: Mouse moved to (356, 325)
Screenshot: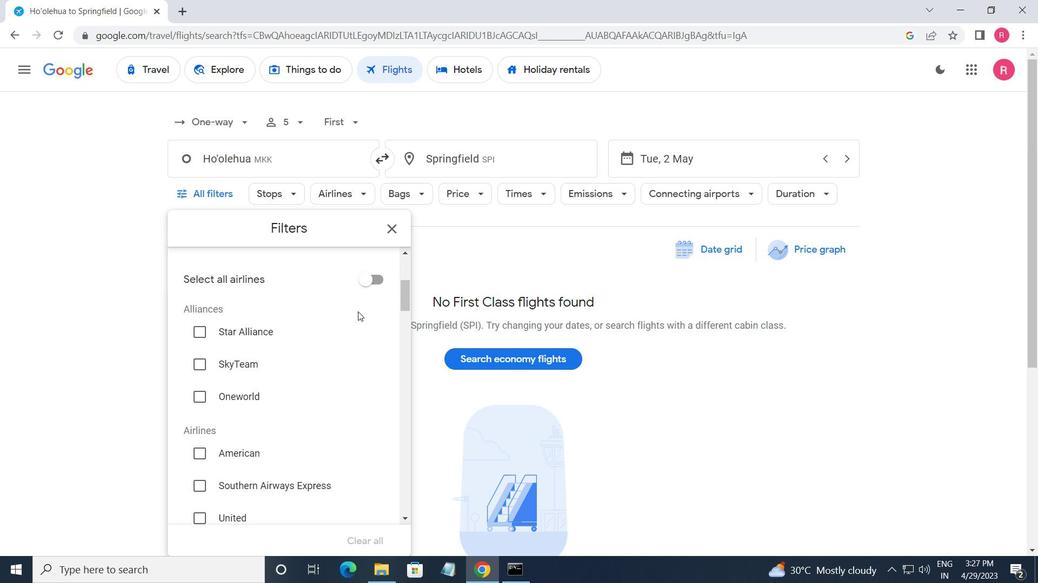 
Action: Mouse scrolled (356, 325) with delta (0, 0)
Screenshot: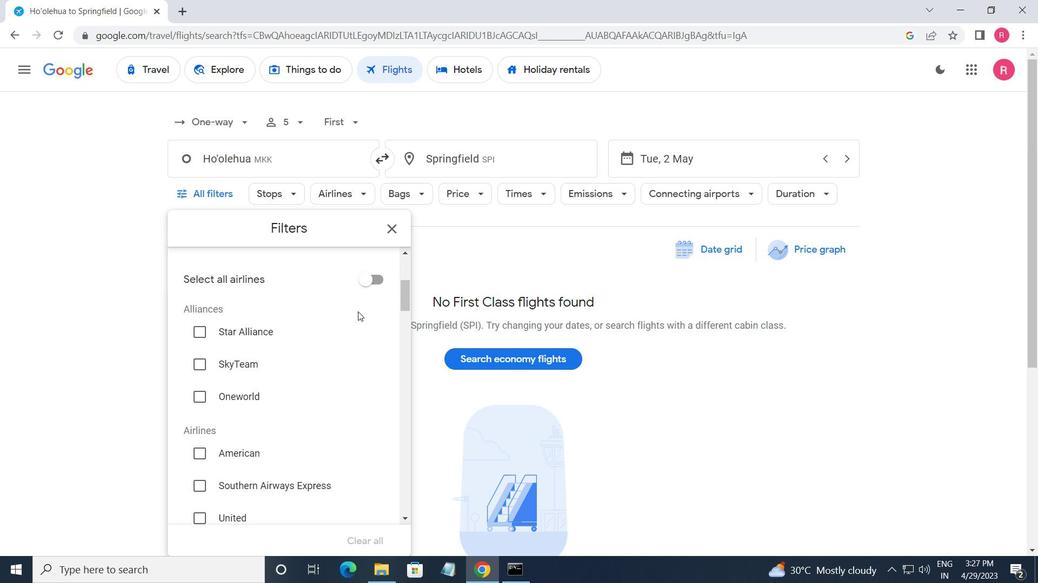 
Action: Mouse moved to (355, 330)
Screenshot: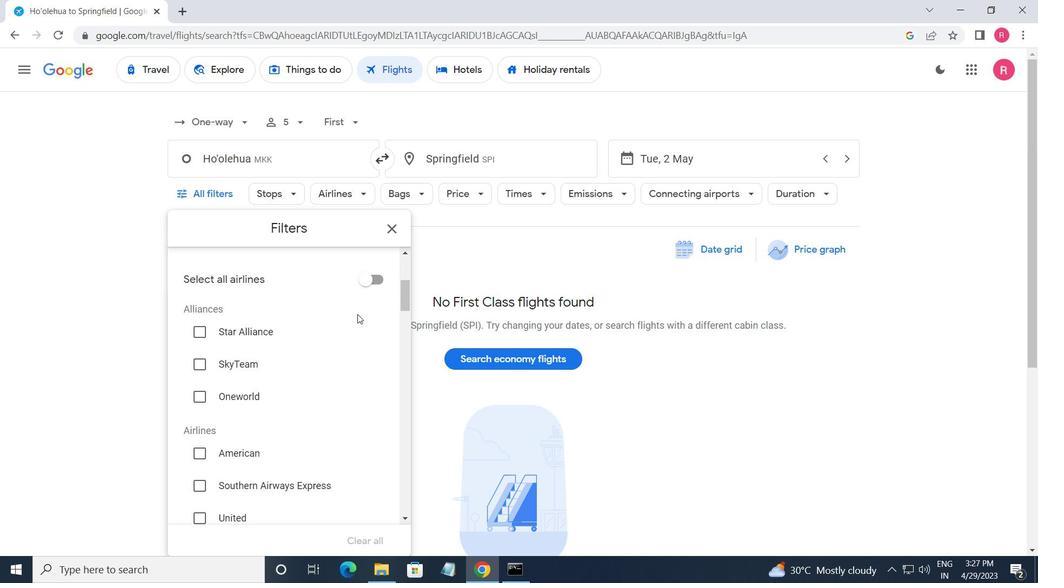 
Action: Mouse scrolled (355, 329) with delta (0, 0)
Screenshot: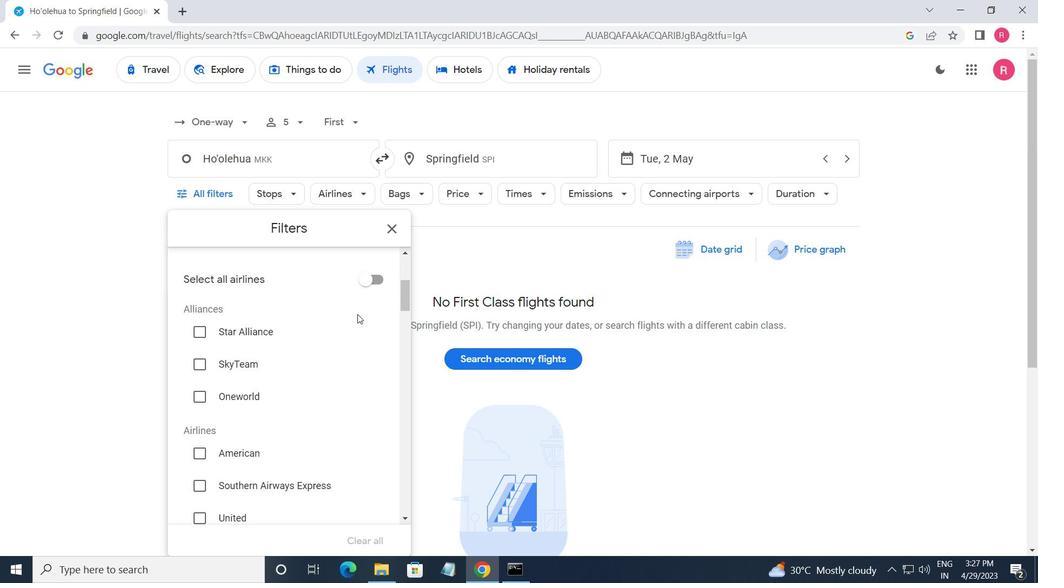 
Action: Mouse moved to (355, 330)
Screenshot: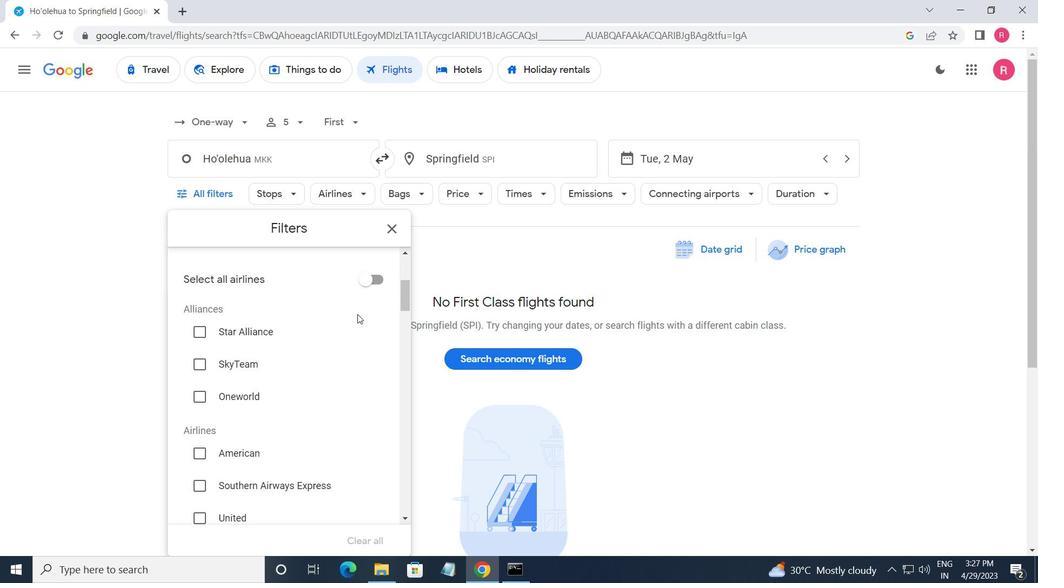 
Action: Mouse scrolled (355, 330) with delta (0, 0)
Screenshot: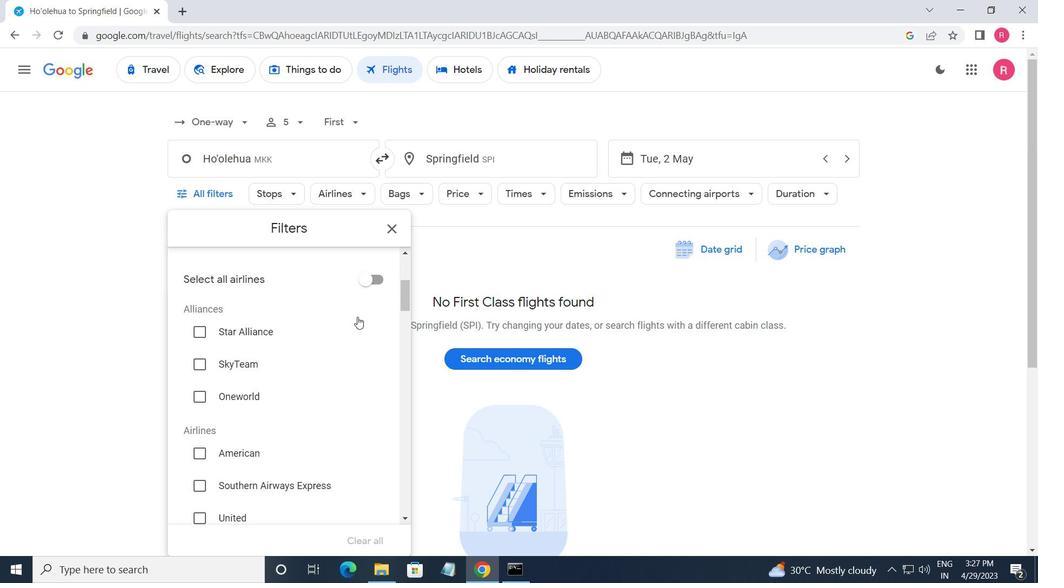 
Action: Mouse moved to (352, 340)
Screenshot: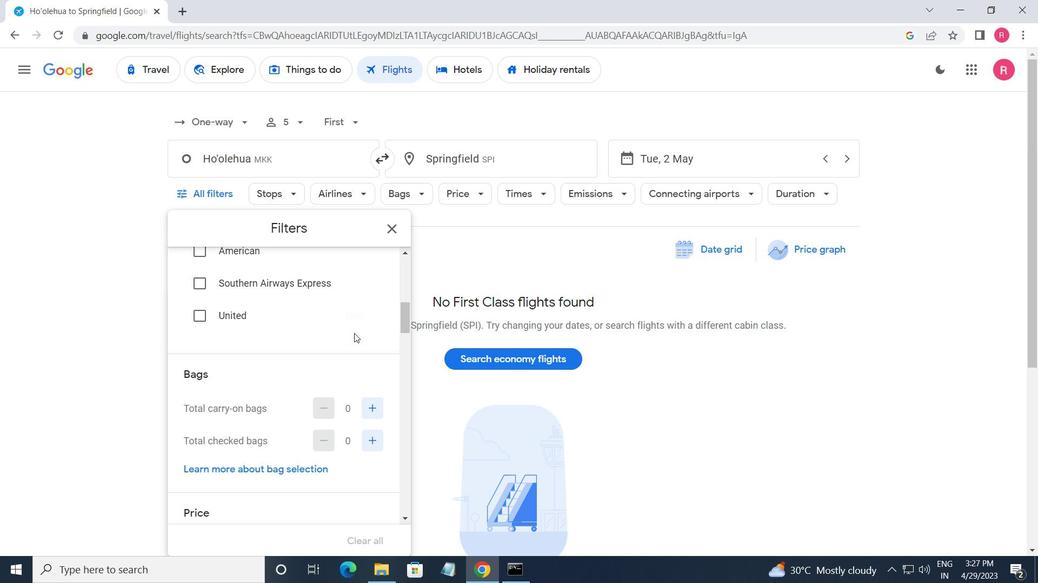 
Action: Mouse scrolled (352, 339) with delta (0, 0)
Screenshot: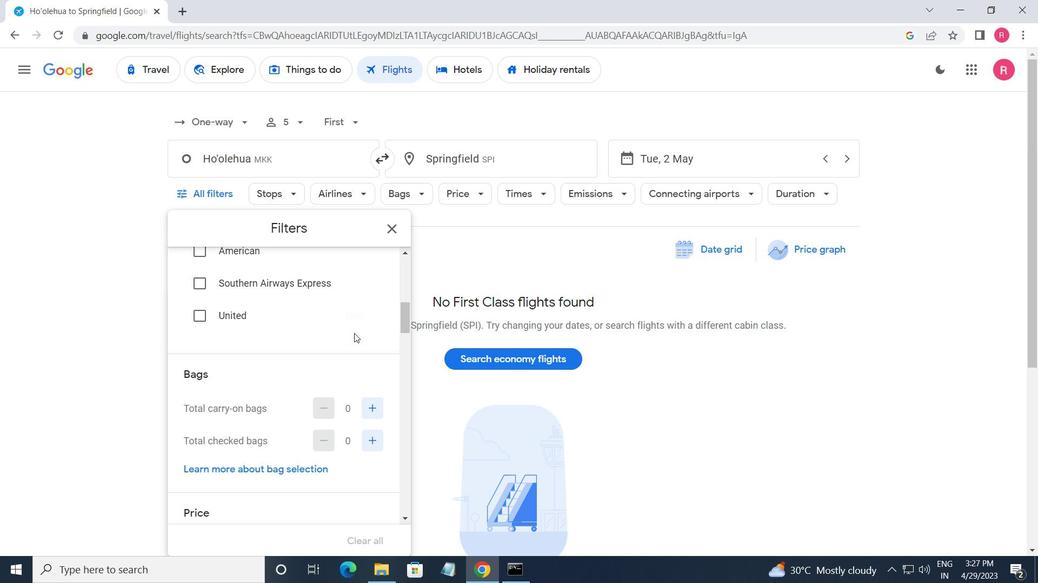 
Action: Mouse moved to (372, 368)
Screenshot: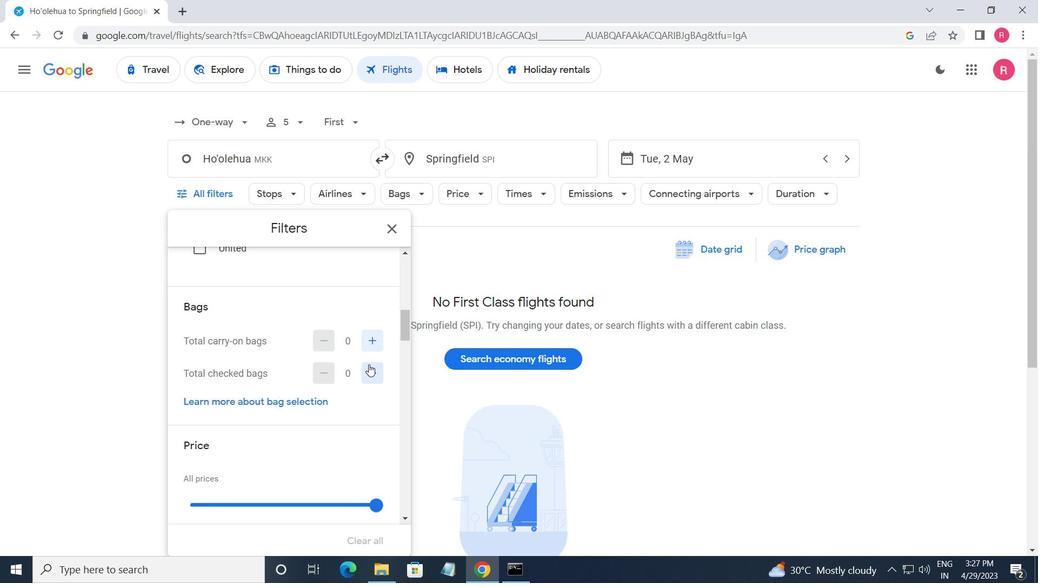 
Action: Mouse pressed left at (372, 368)
Screenshot: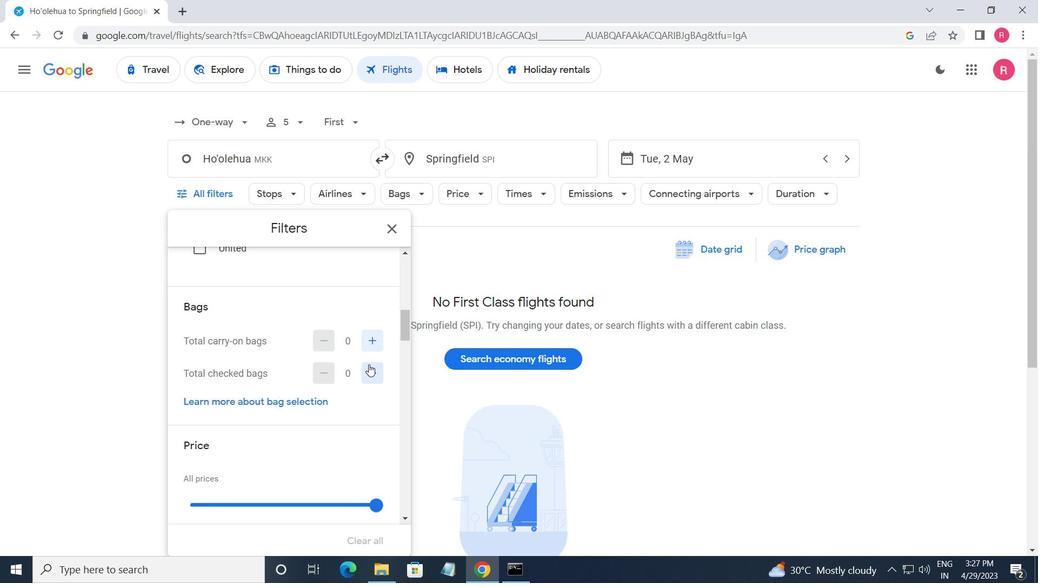 
Action: Mouse moved to (372, 369)
Screenshot: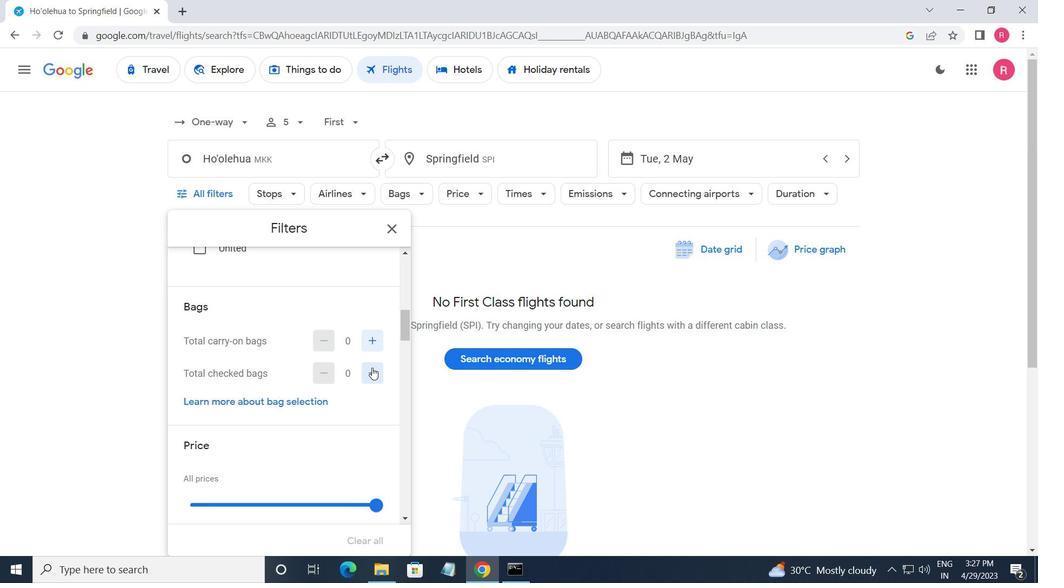 
Action: Mouse pressed left at (372, 369)
Screenshot: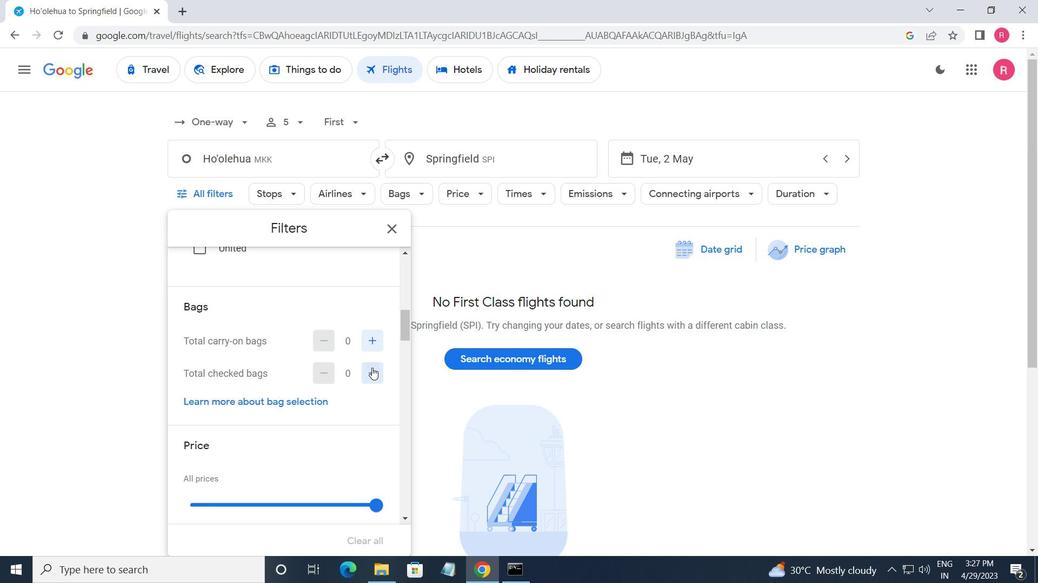 
Action: Mouse pressed left at (372, 369)
Screenshot: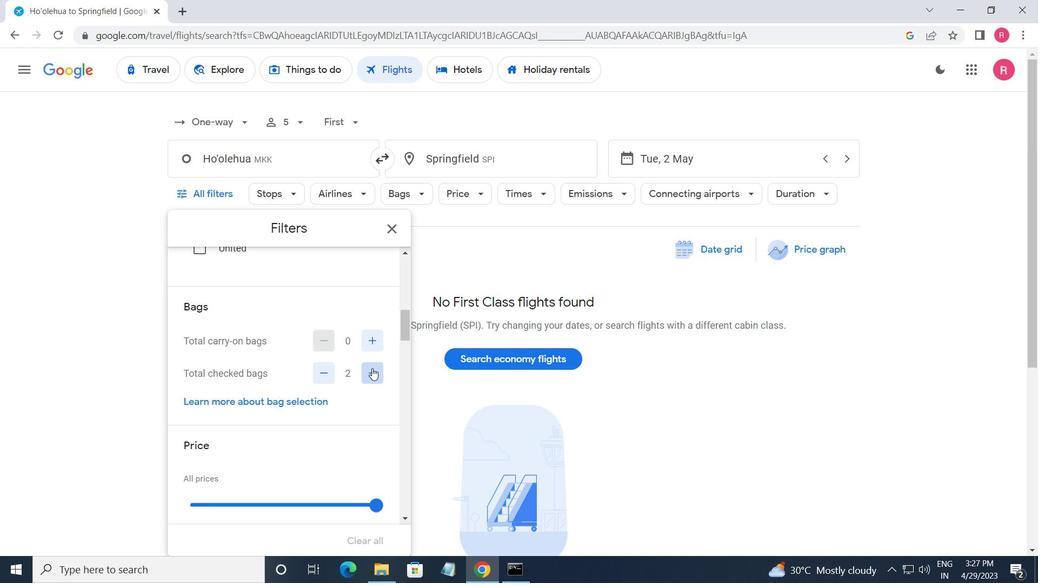 
Action: Mouse pressed left at (372, 369)
Screenshot: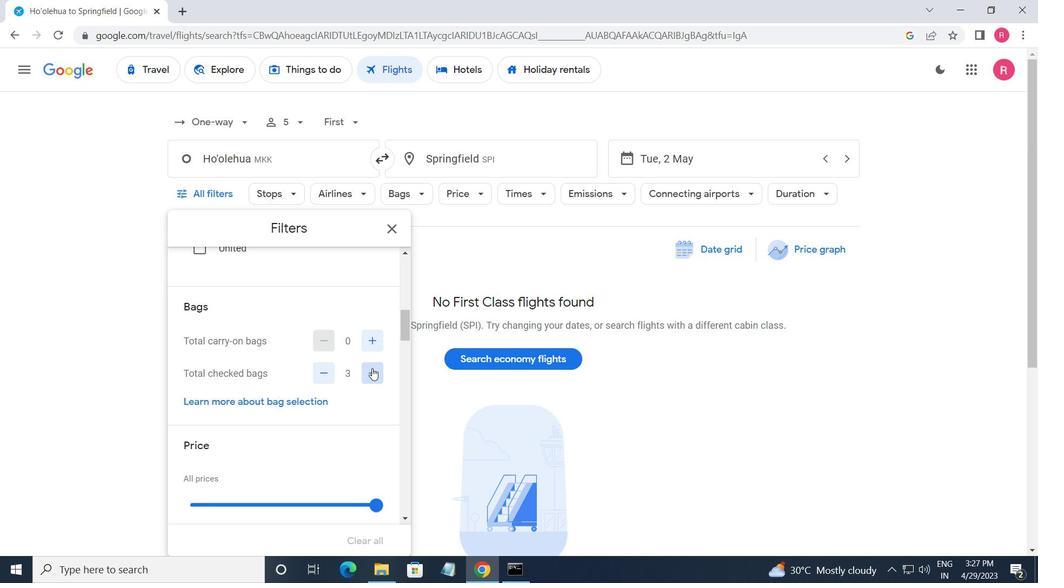 
Action: Mouse pressed left at (372, 369)
Screenshot: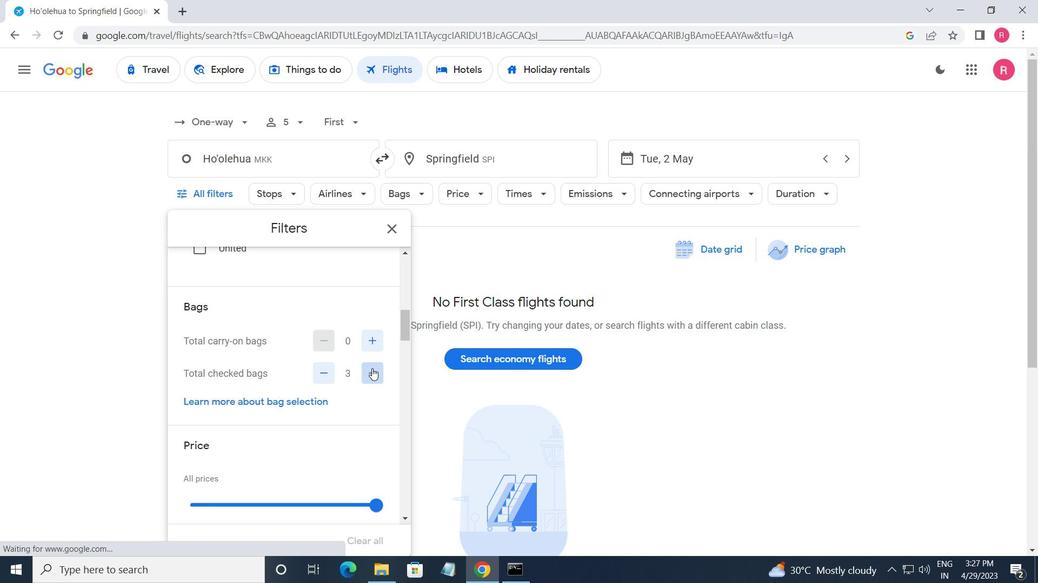 
Action: Mouse moved to (373, 369)
Screenshot: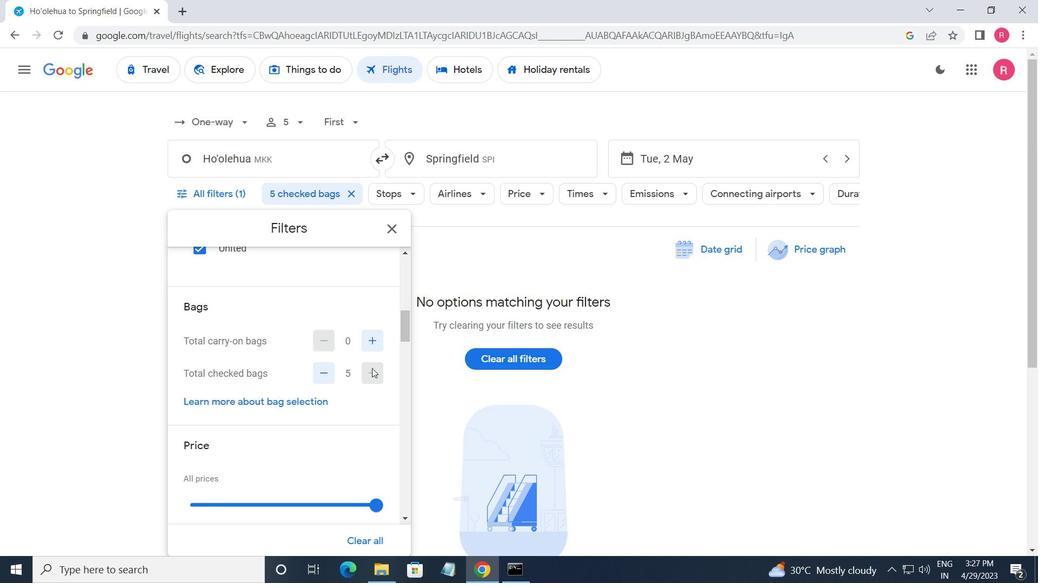 
Action: Mouse scrolled (373, 368) with delta (0, 0)
Screenshot: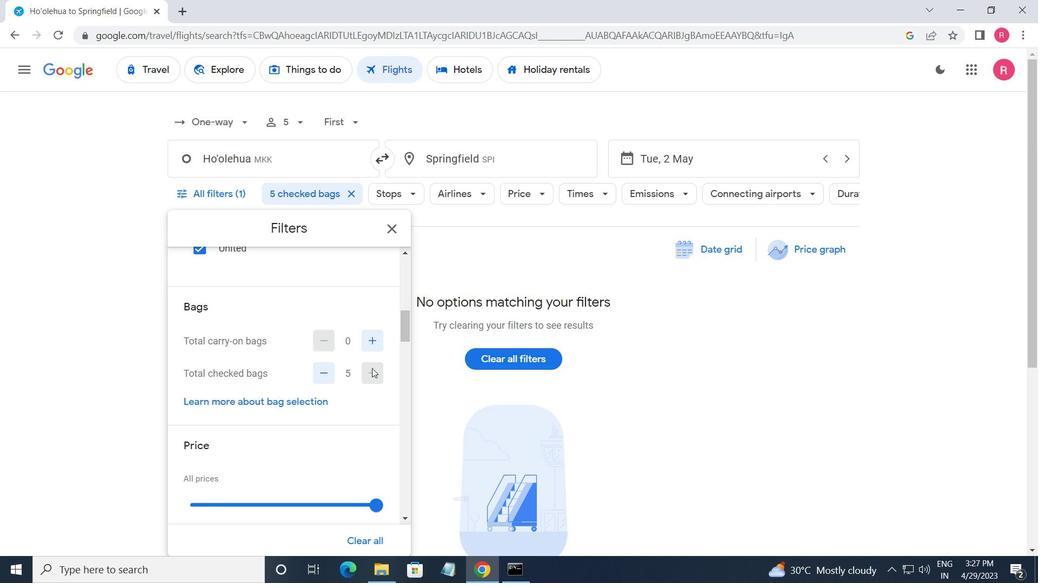 
Action: Mouse scrolled (373, 368) with delta (0, 0)
Screenshot: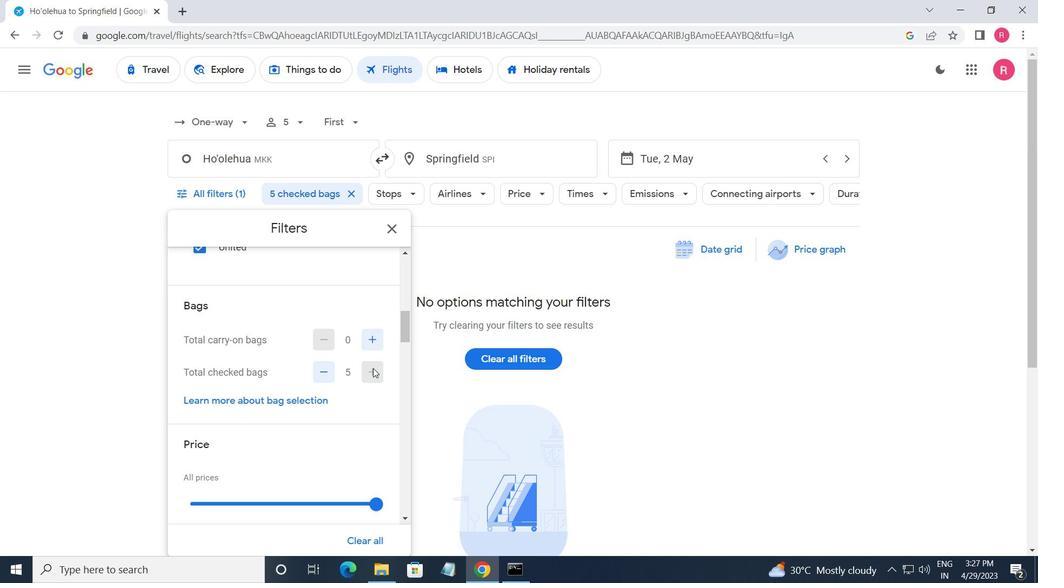 
Action: Mouse moved to (374, 369)
Screenshot: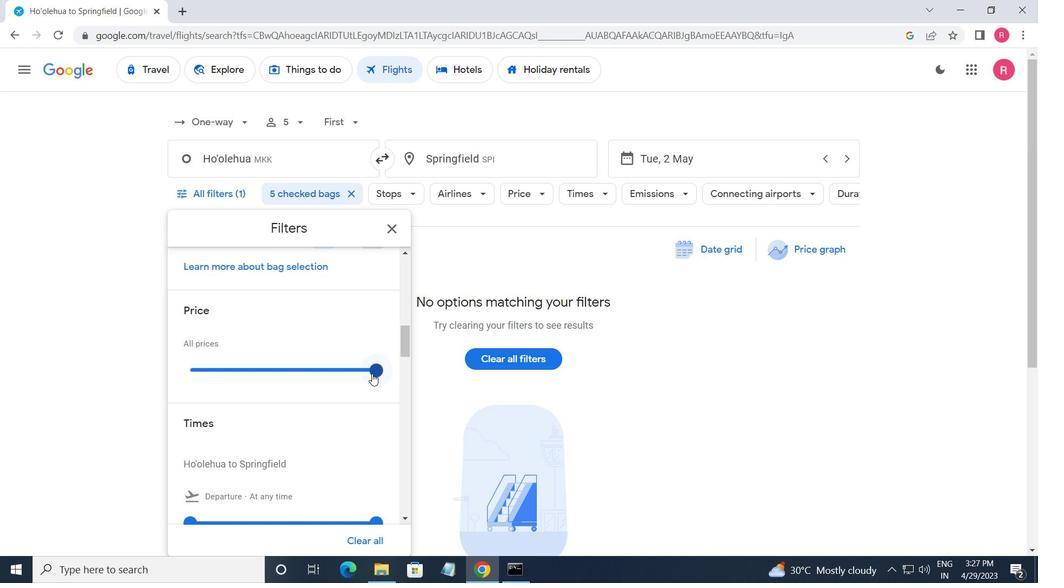 
Action: Mouse pressed left at (374, 369)
Screenshot: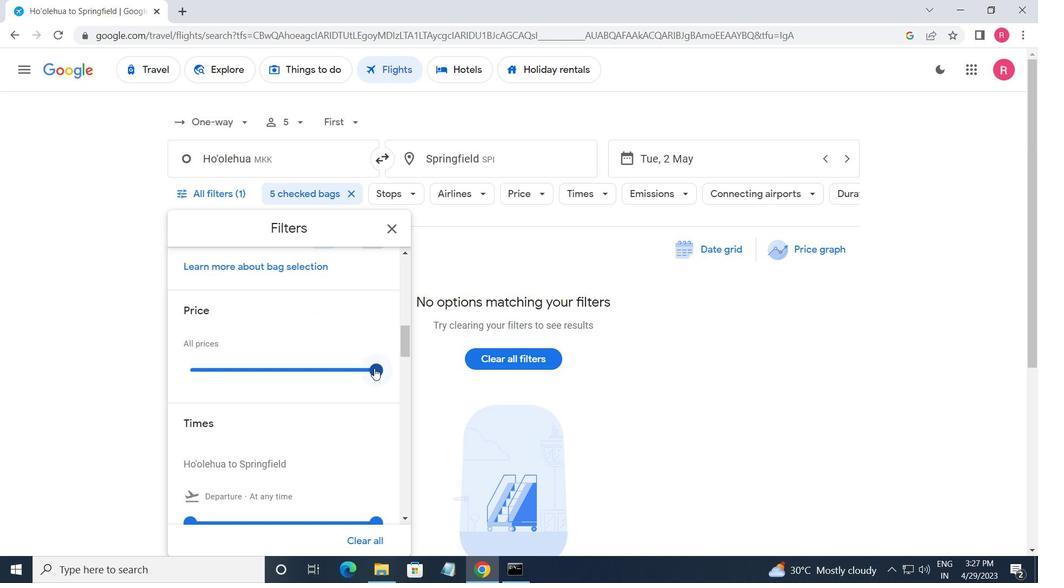 
Action: Mouse moved to (374, 368)
Screenshot: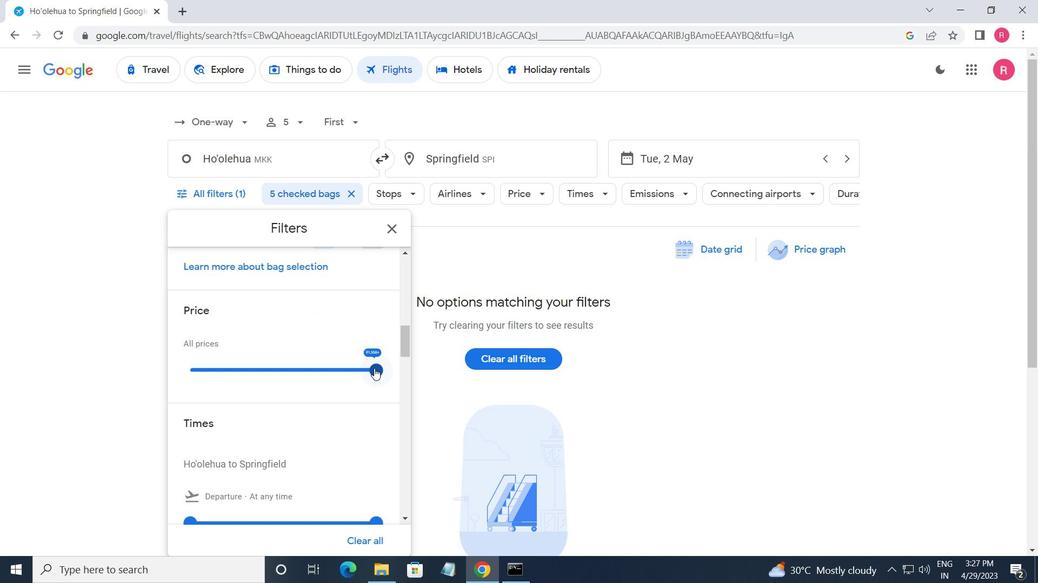 
Action: Mouse scrolled (374, 368) with delta (0, 0)
Screenshot: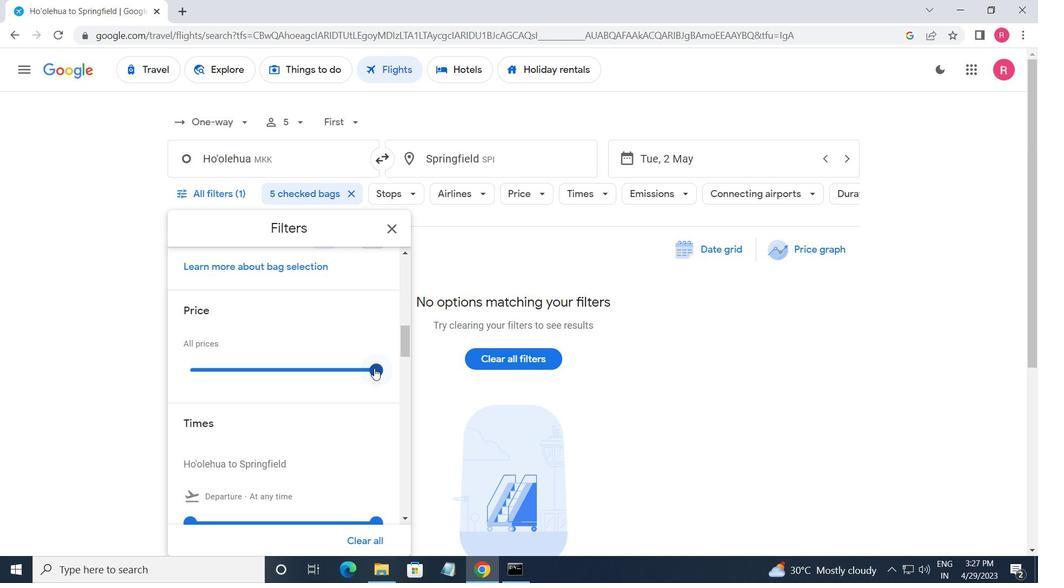 
Action: Mouse scrolled (374, 368) with delta (0, 0)
Screenshot: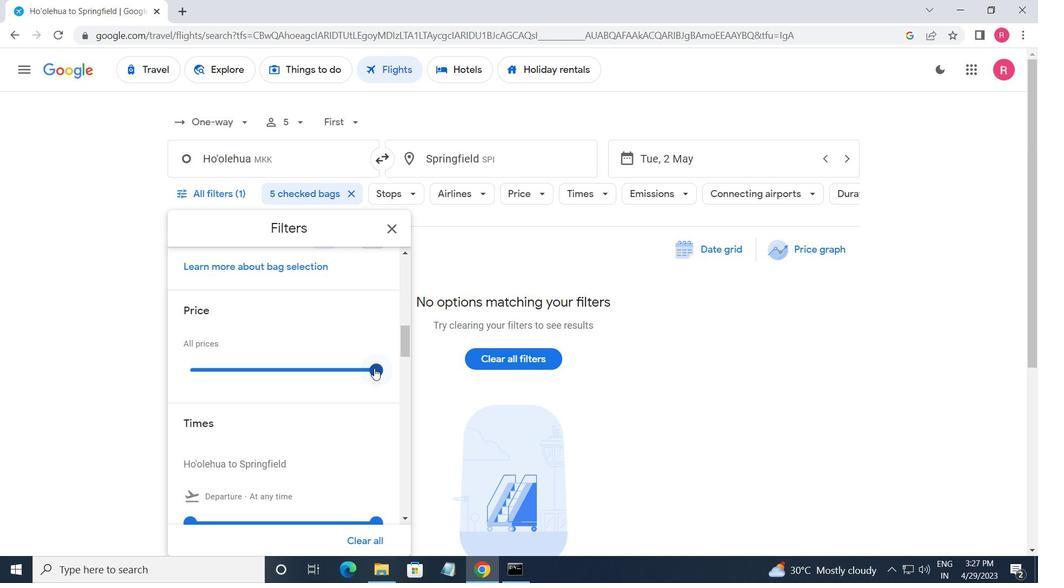 
Action: Mouse moved to (193, 386)
Screenshot: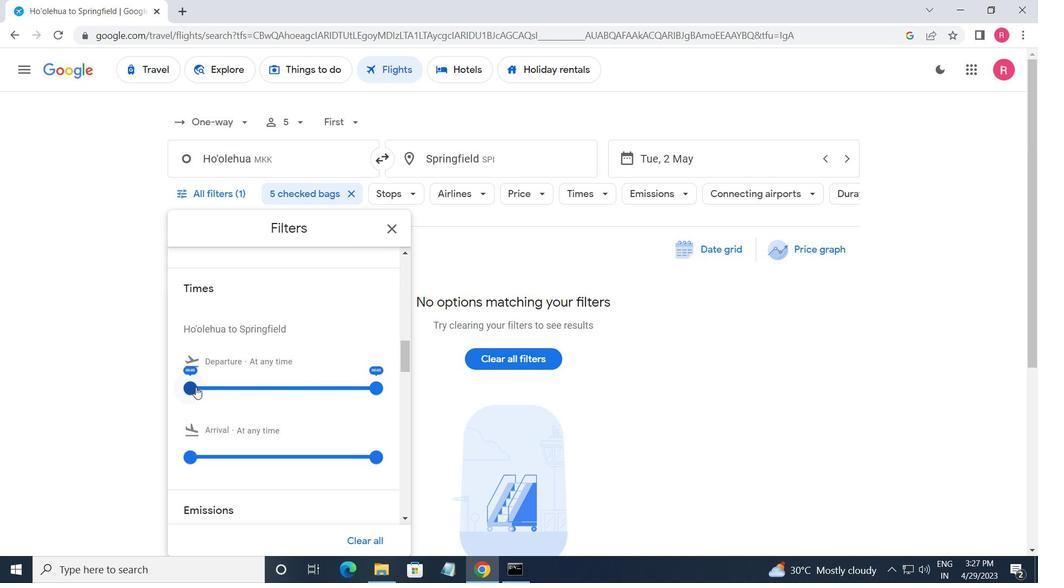 
Action: Mouse pressed left at (193, 386)
Screenshot: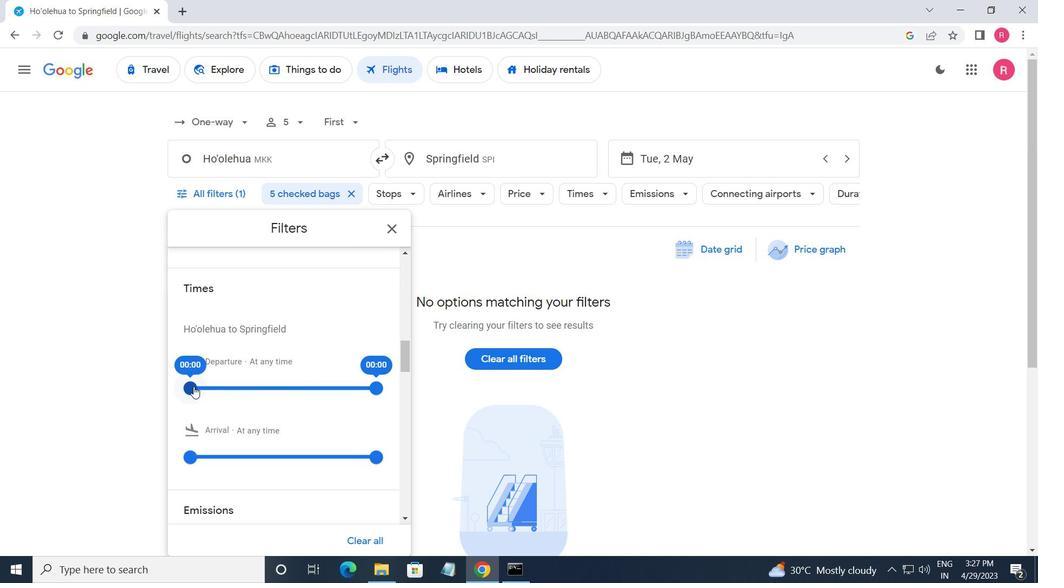 
Action: Mouse moved to (379, 387)
Screenshot: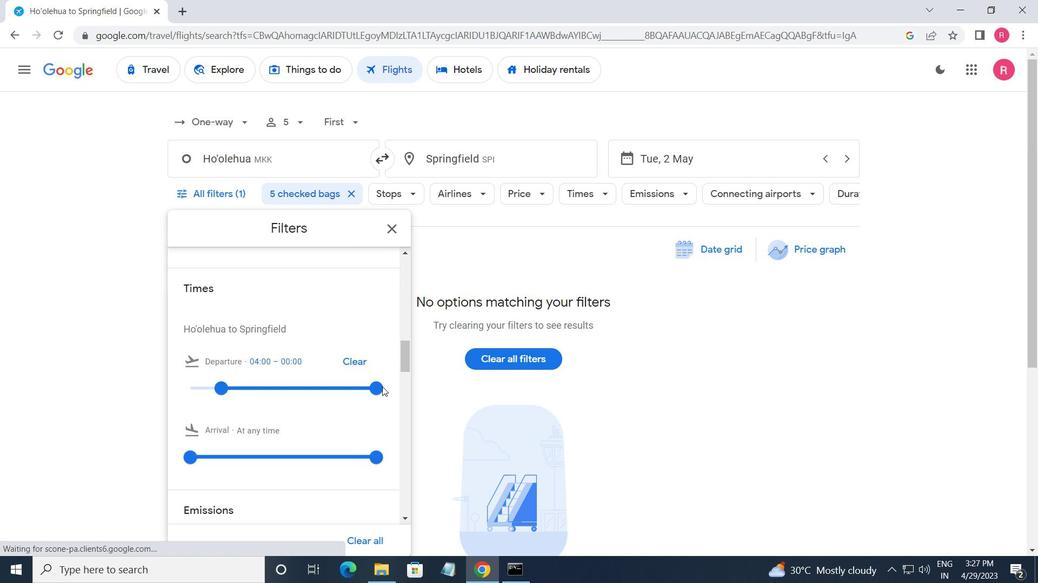 
Action: Mouse pressed left at (379, 387)
Screenshot: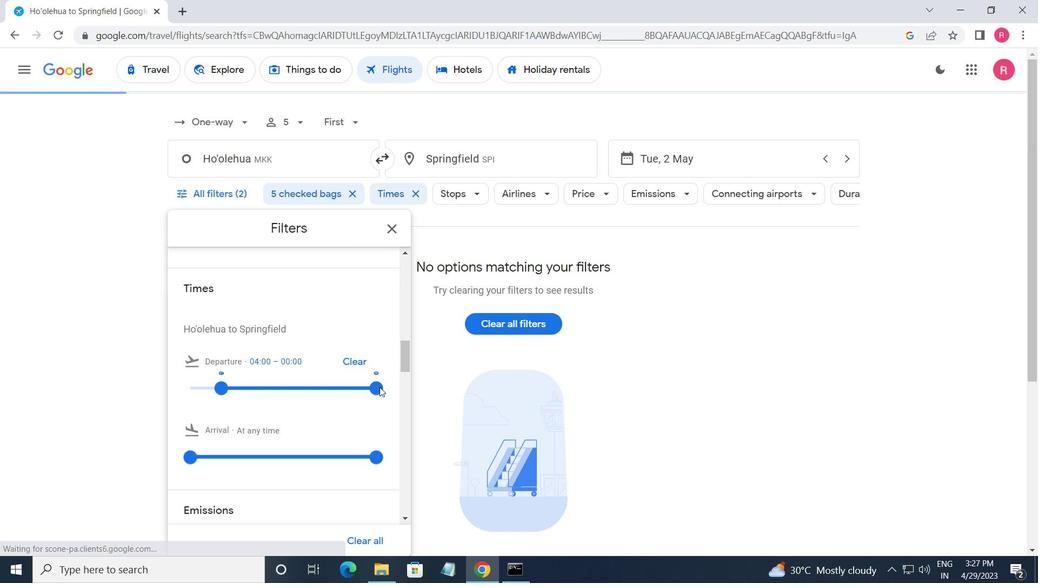 
Action: Mouse moved to (216, 197)
Screenshot: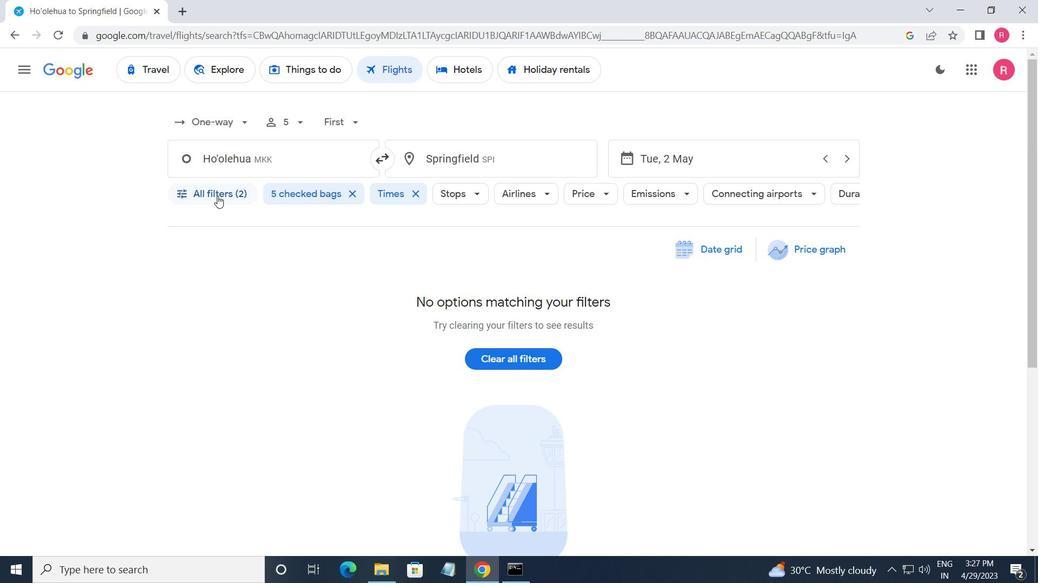 
